 Task: Create in the project AgileGenie and in the Backlog issue 'Develop a new tool for automated testing of web application performance under high traffic and load conditions' a child issue 'Integration with social media management software', and assign it to team member softage.4@softage.net. Create in the project AgileGenie and in the Backlog issue 'Upgrade the user interface of a web application to improve usability and user experience' a child issue 'Big data model interpretability and transparency optimization', and assign it to team member softage.1@softage.net
Action: Mouse moved to (218, 68)
Screenshot: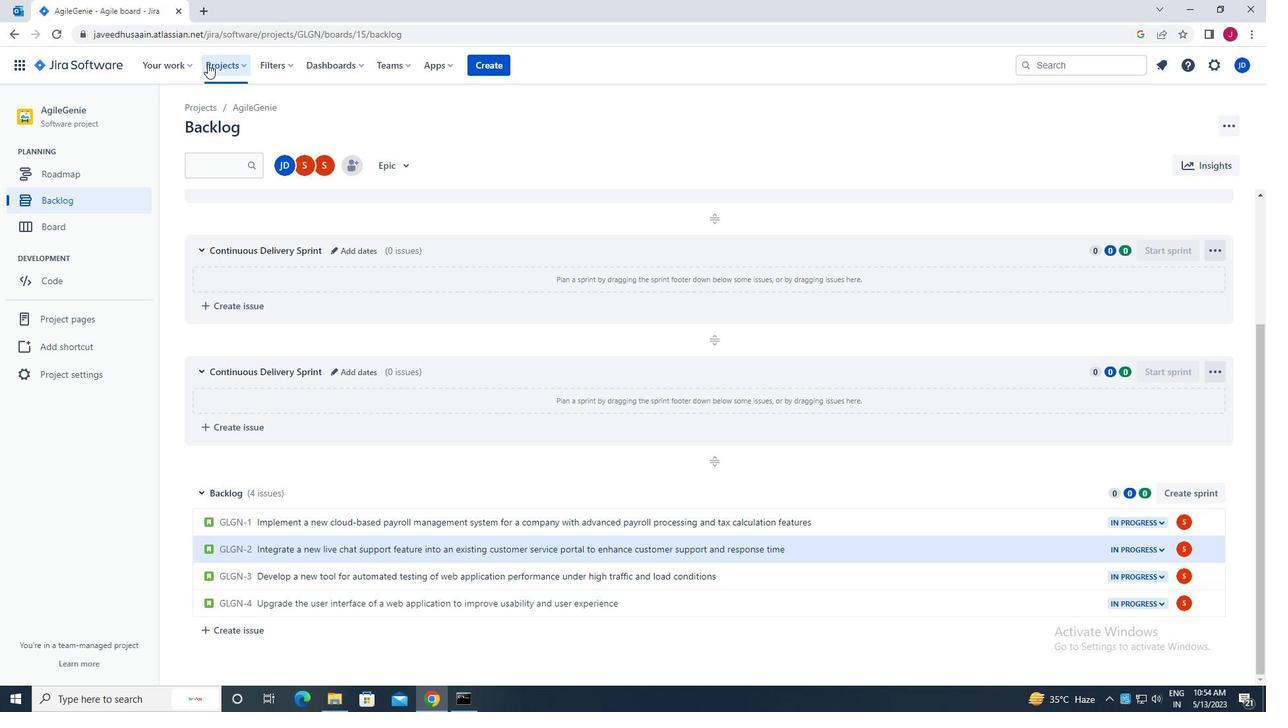 
Action: Mouse pressed left at (218, 68)
Screenshot: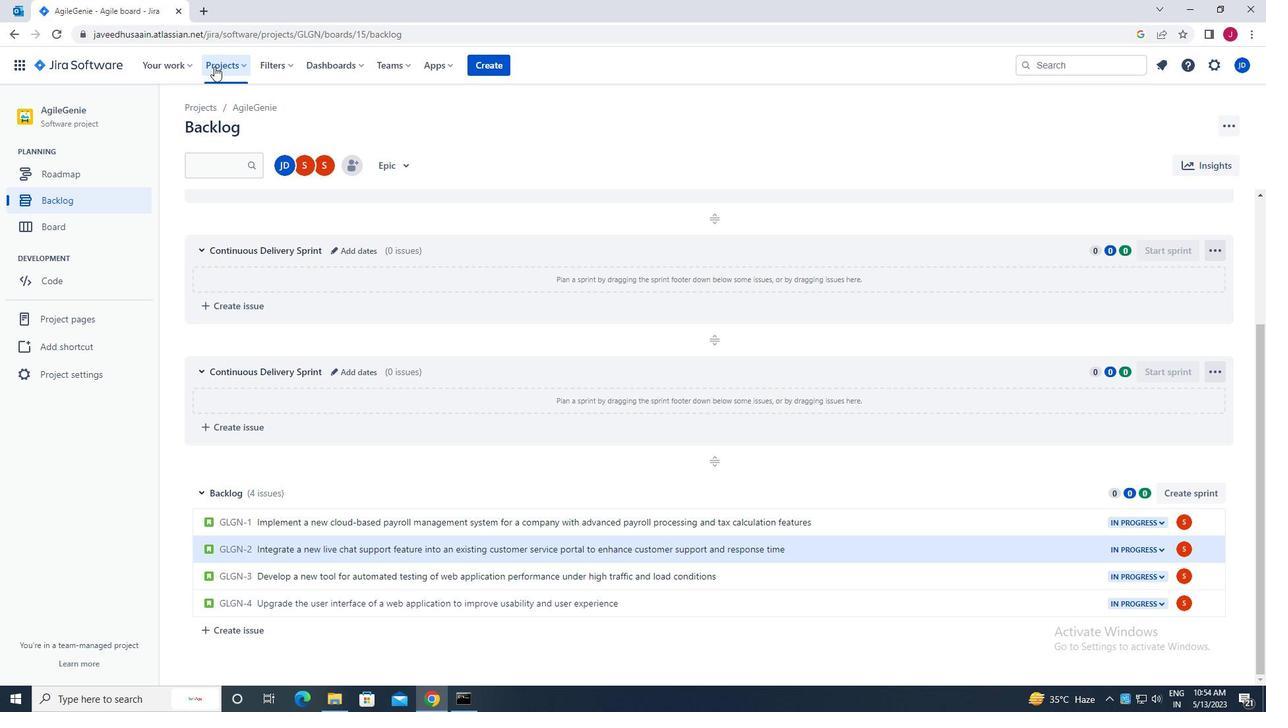 
Action: Mouse moved to (268, 122)
Screenshot: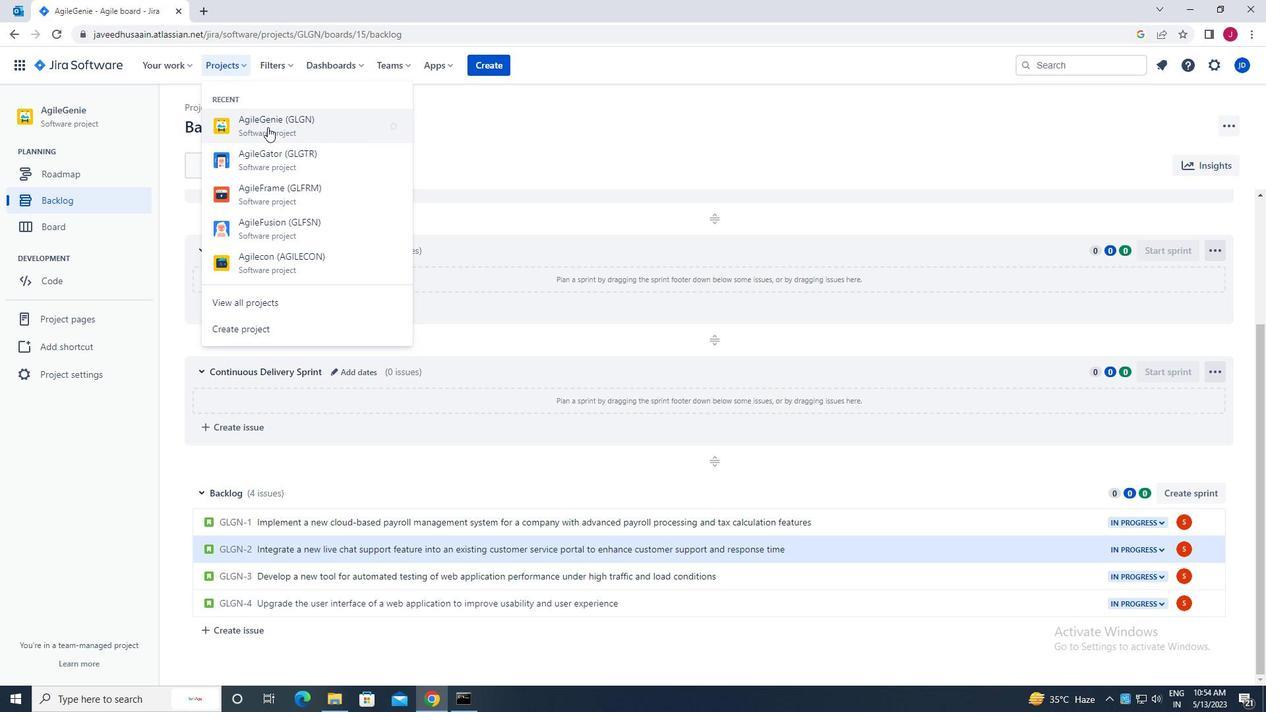 
Action: Mouse pressed left at (268, 122)
Screenshot: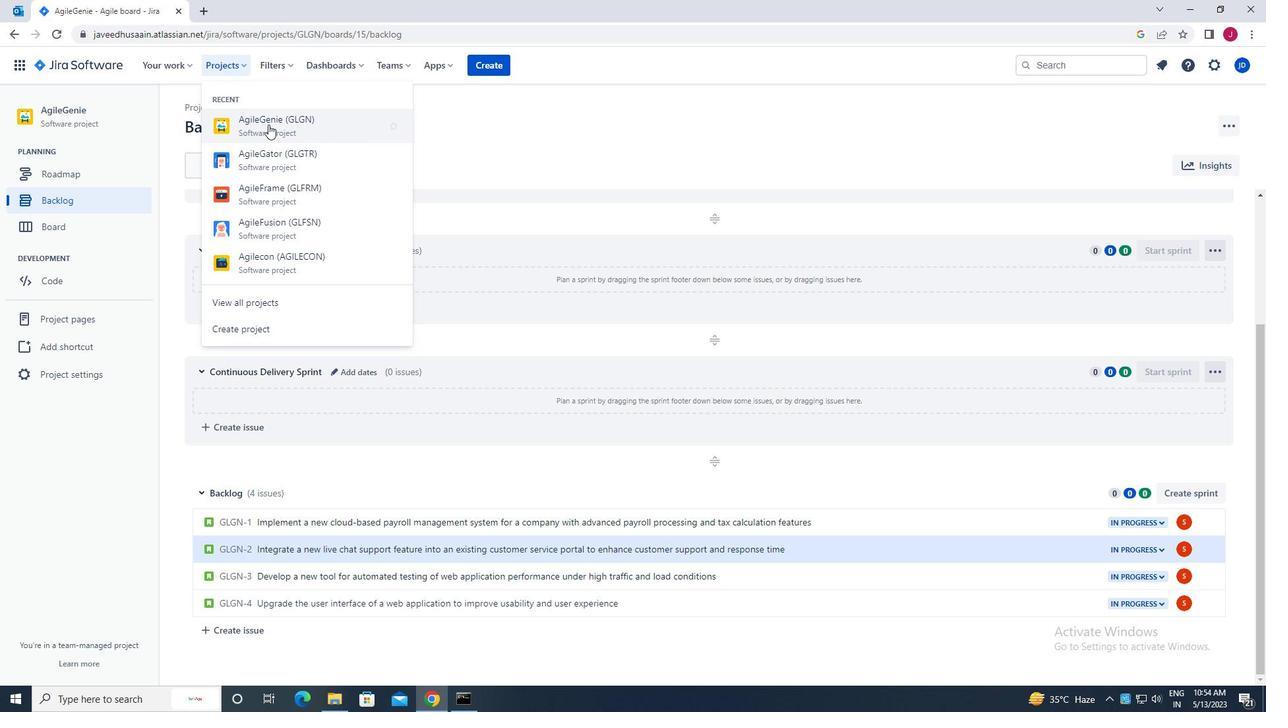 
Action: Mouse moved to (108, 205)
Screenshot: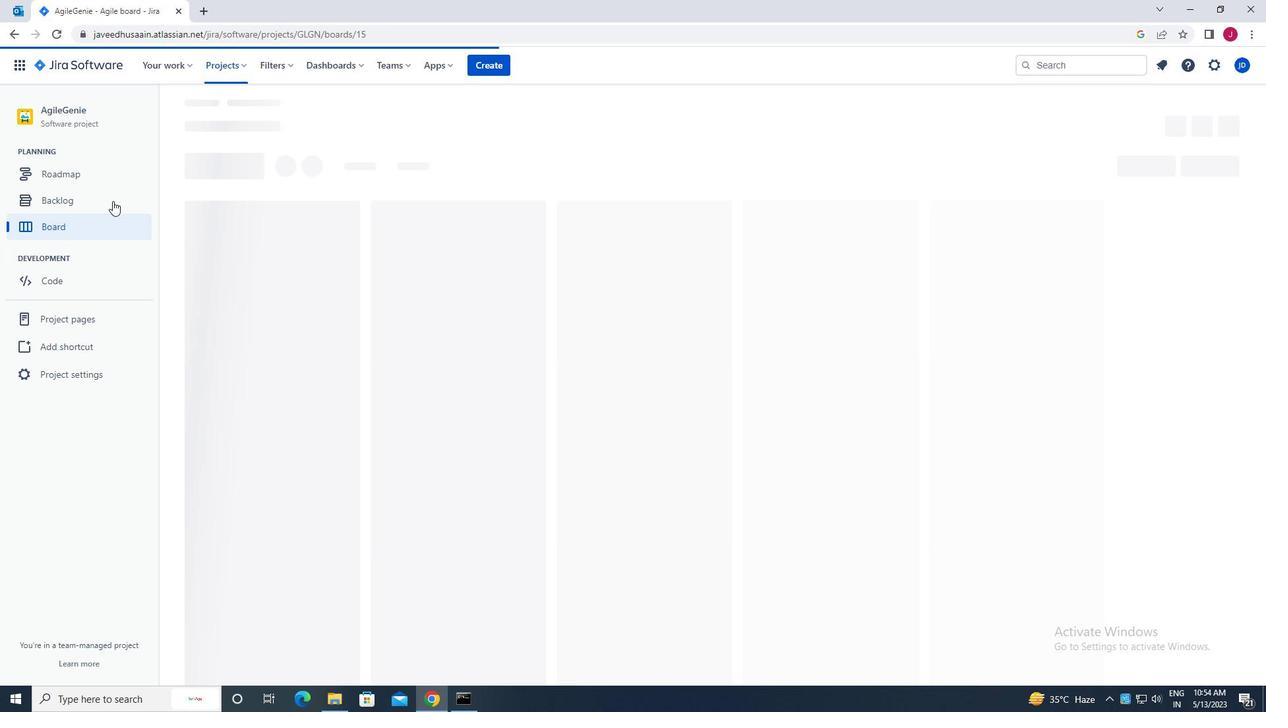 
Action: Mouse pressed left at (108, 205)
Screenshot: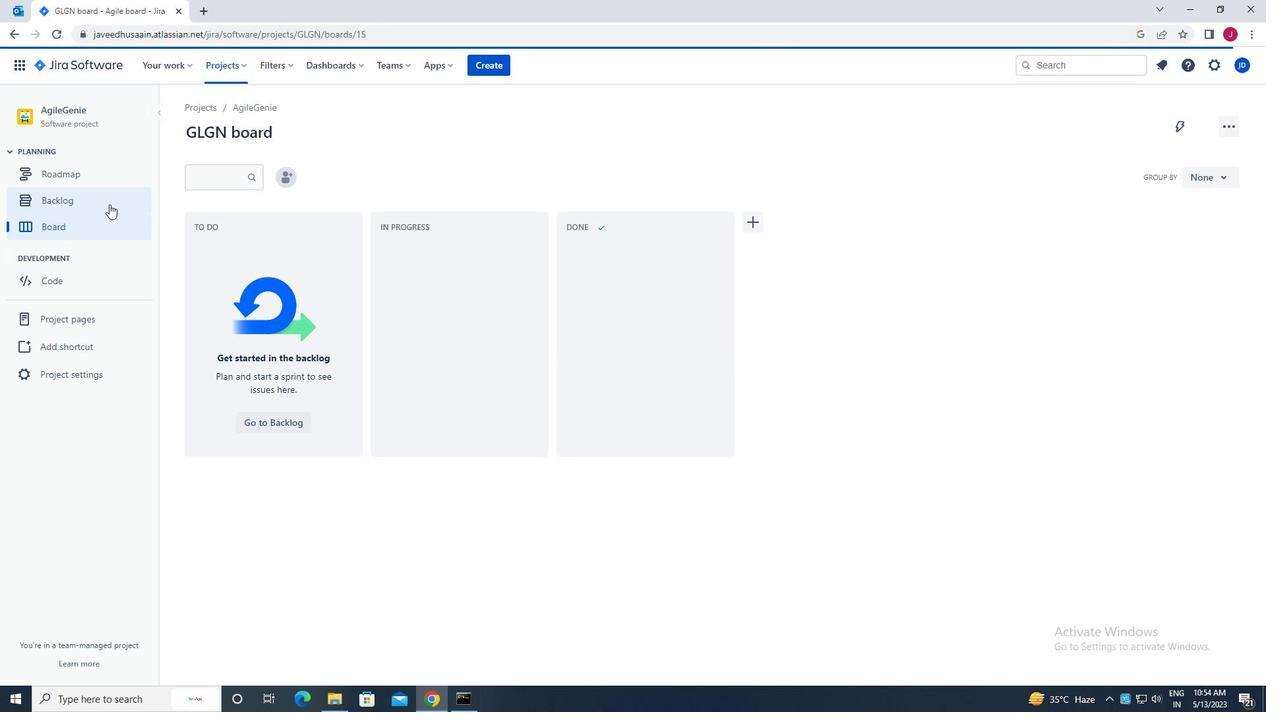 
Action: Mouse moved to (703, 483)
Screenshot: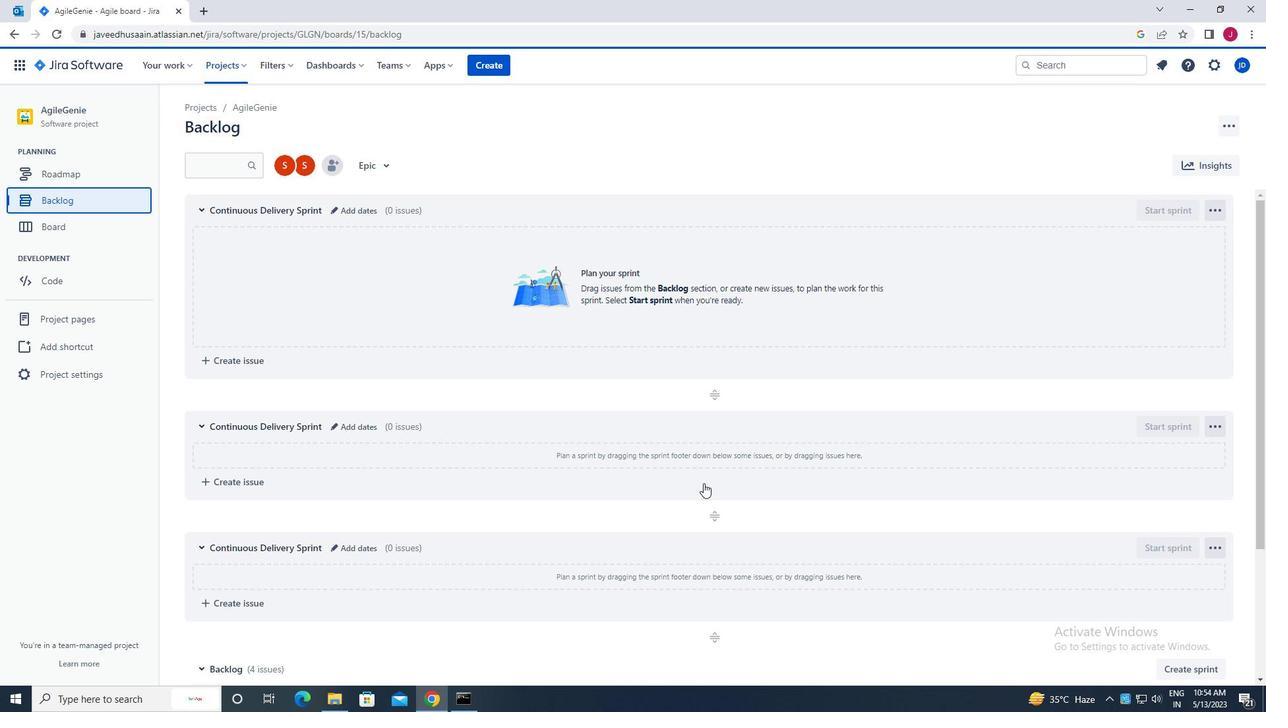 
Action: Mouse scrolled (703, 482) with delta (0, 0)
Screenshot: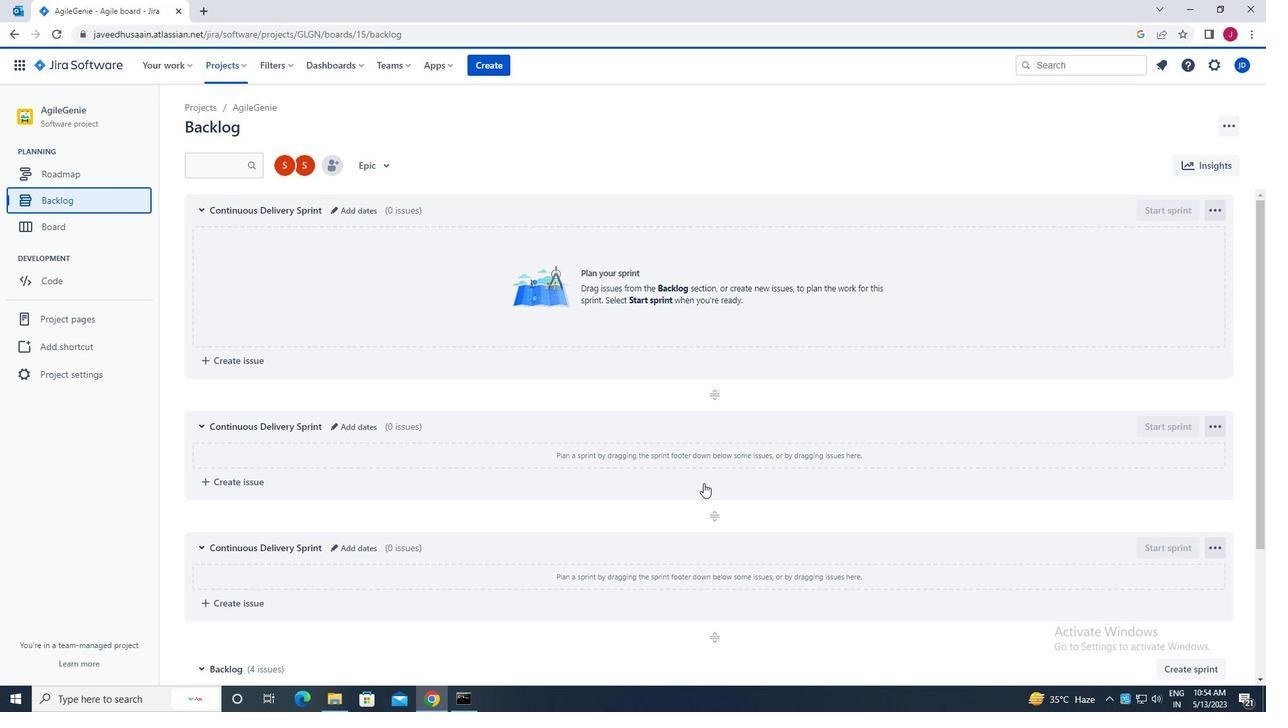
Action: Mouse scrolled (703, 482) with delta (0, 0)
Screenshot: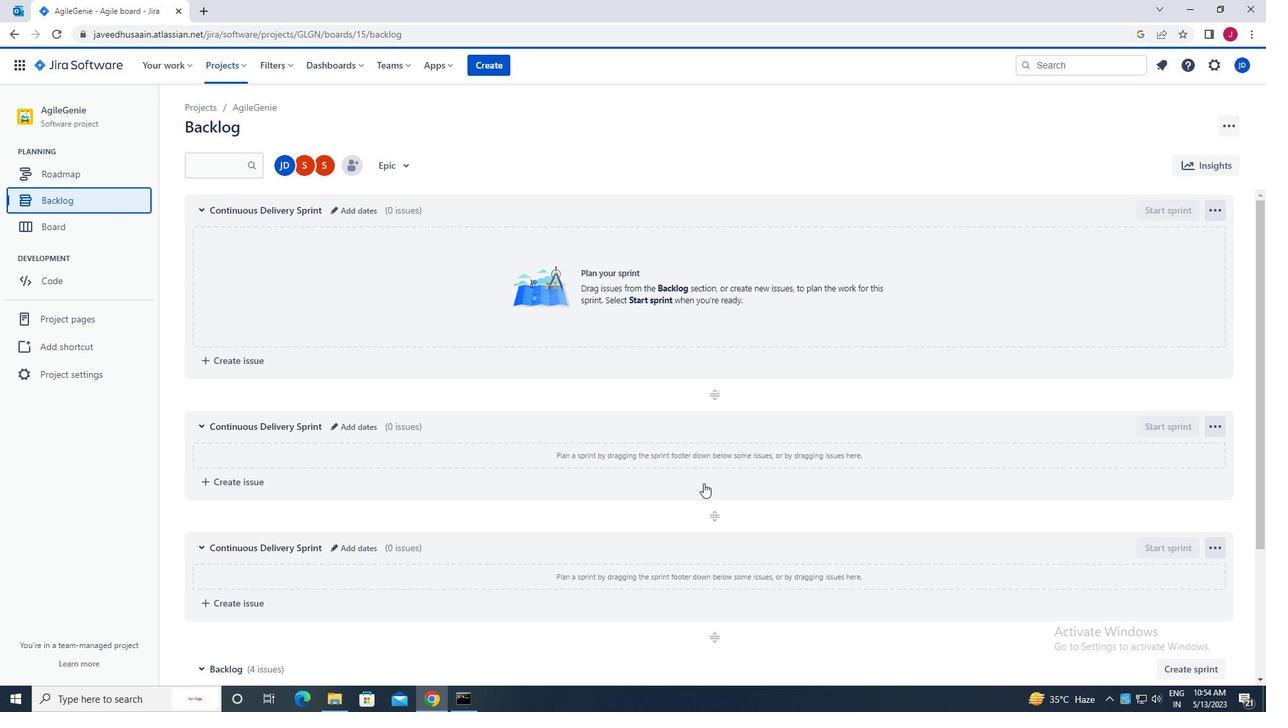 
Action: Mouse scrolled (703, 482) with delta (0, 0)
Screenshot: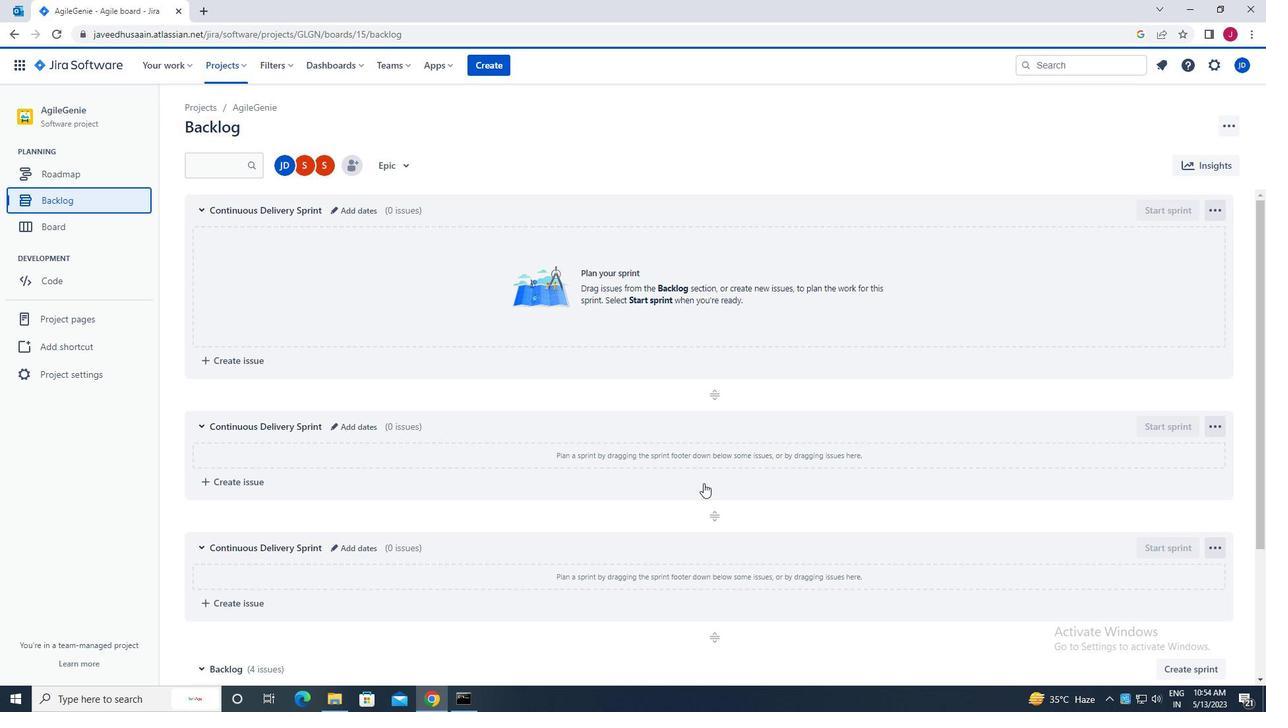 
Action: Mouse scrolled (703, 482) with delta (0, 0)
Screenshot: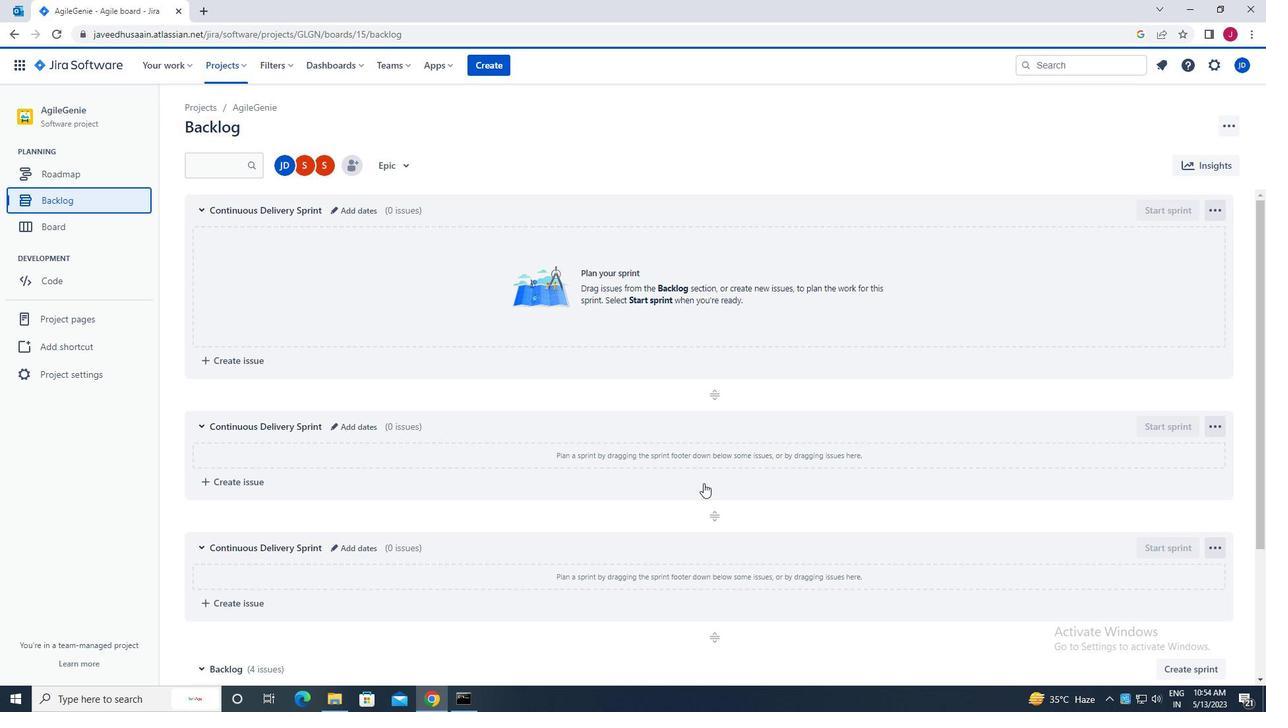 
Action: Mouse scrolled (703, 482) with delta (0, 0)
Screenshot: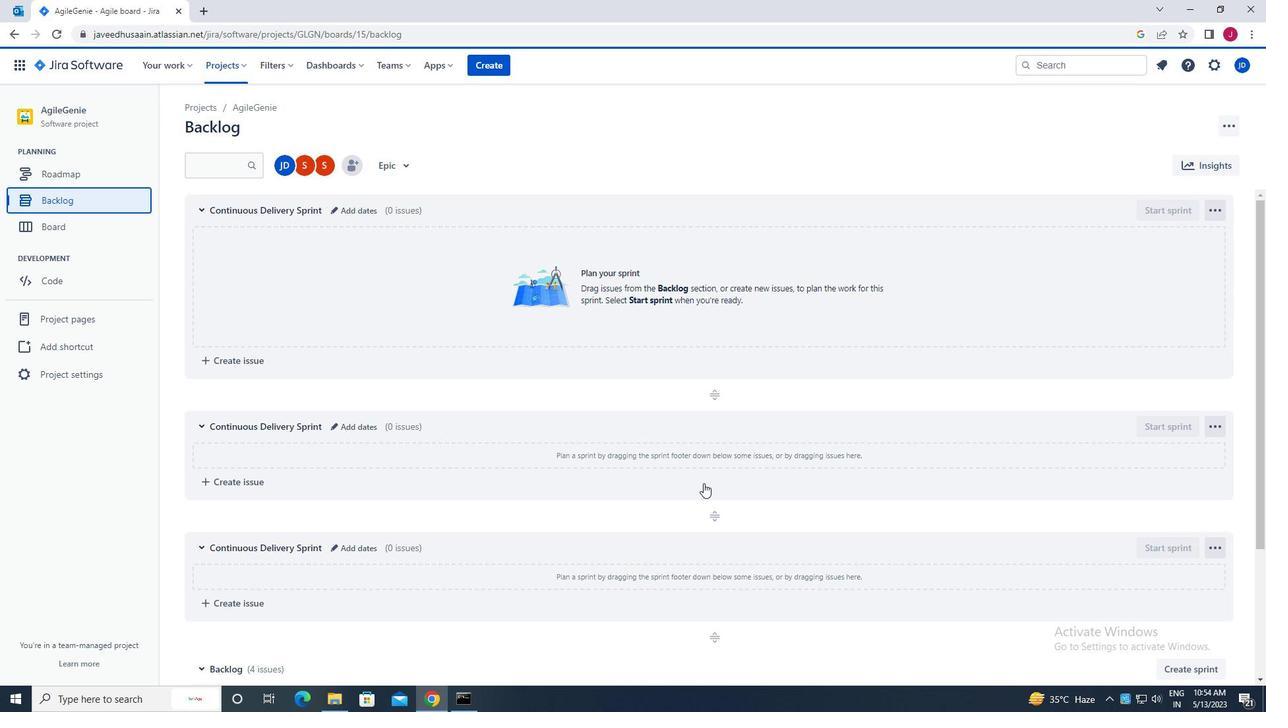 
Action: Mouse moved to (704, 483)
Screenshot: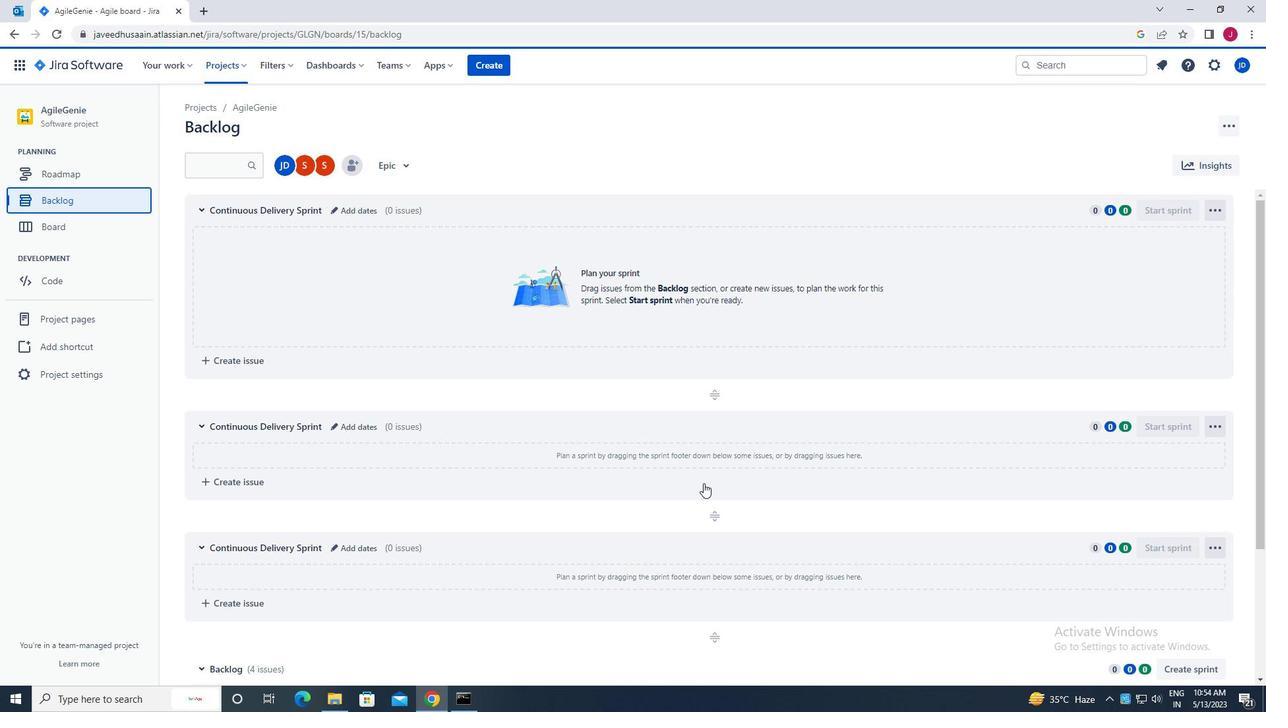 
Action: Mouse scrolled (704, 482) with delta (0, 0)
Screenshot: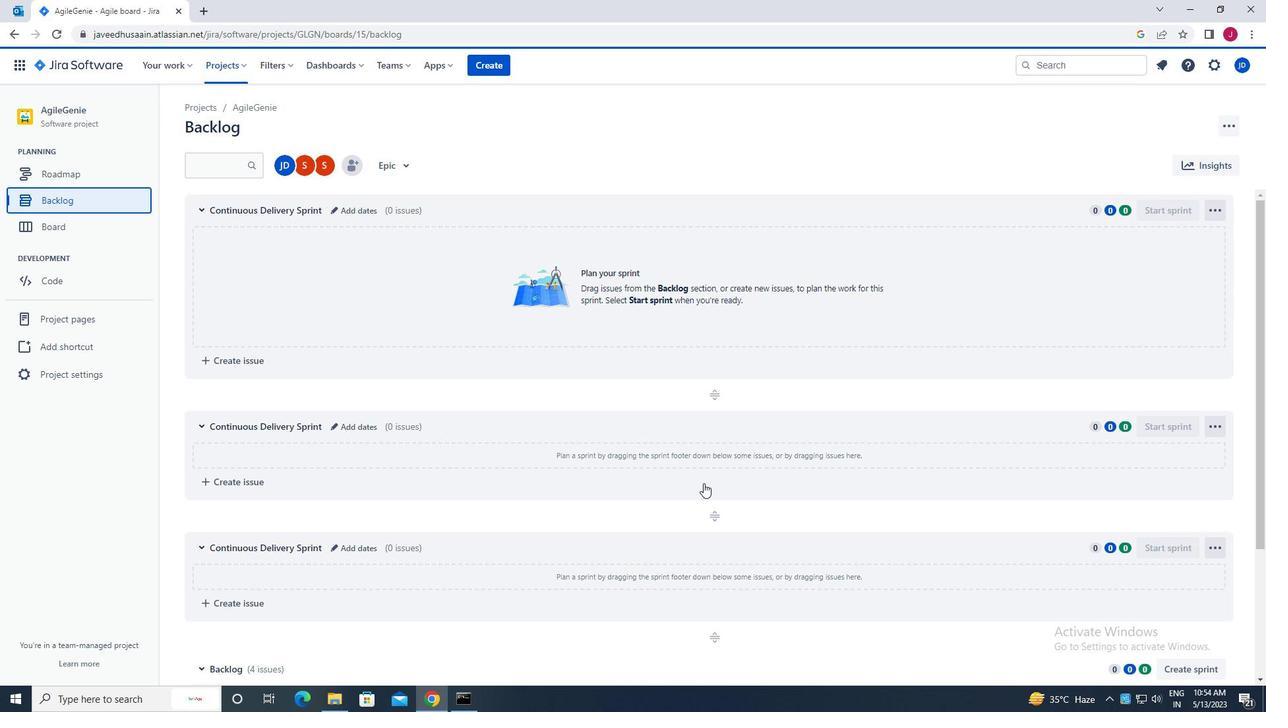 
Action: Mouse moved to (711, 482)
Screenshot: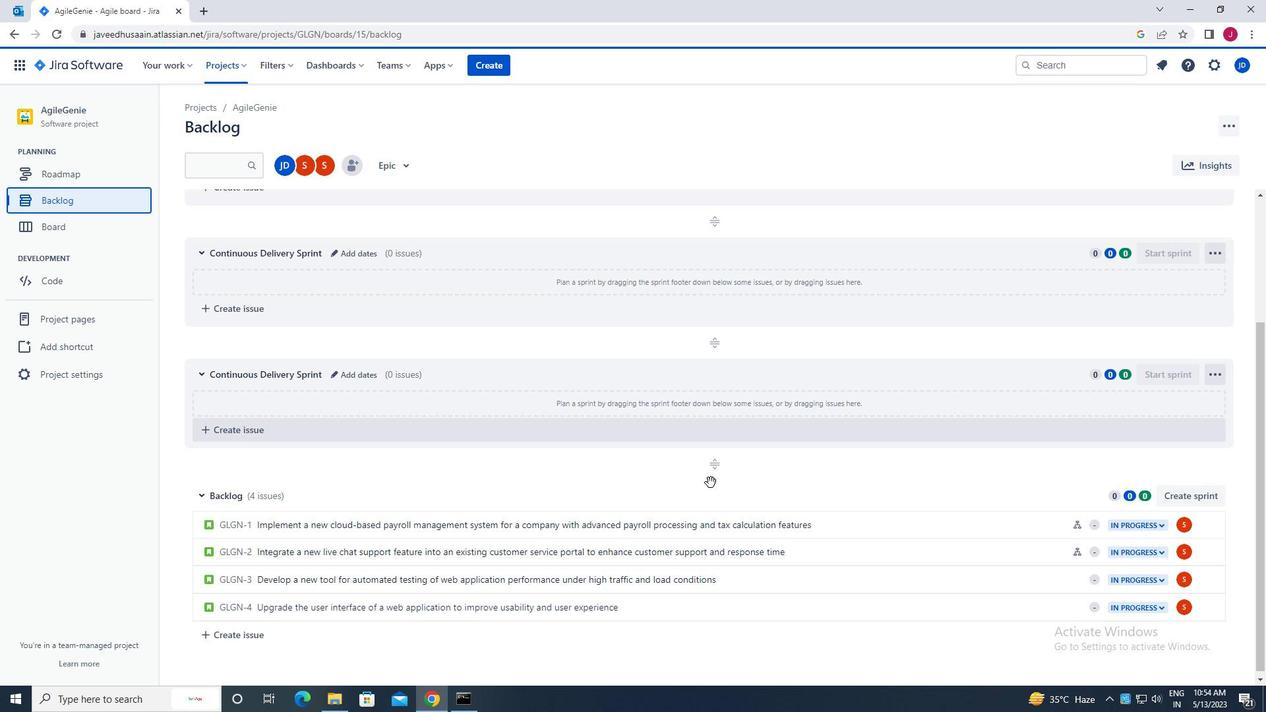 
Action: Mouse scrolled (711, 482) with delta (0, 0)
Screenshot: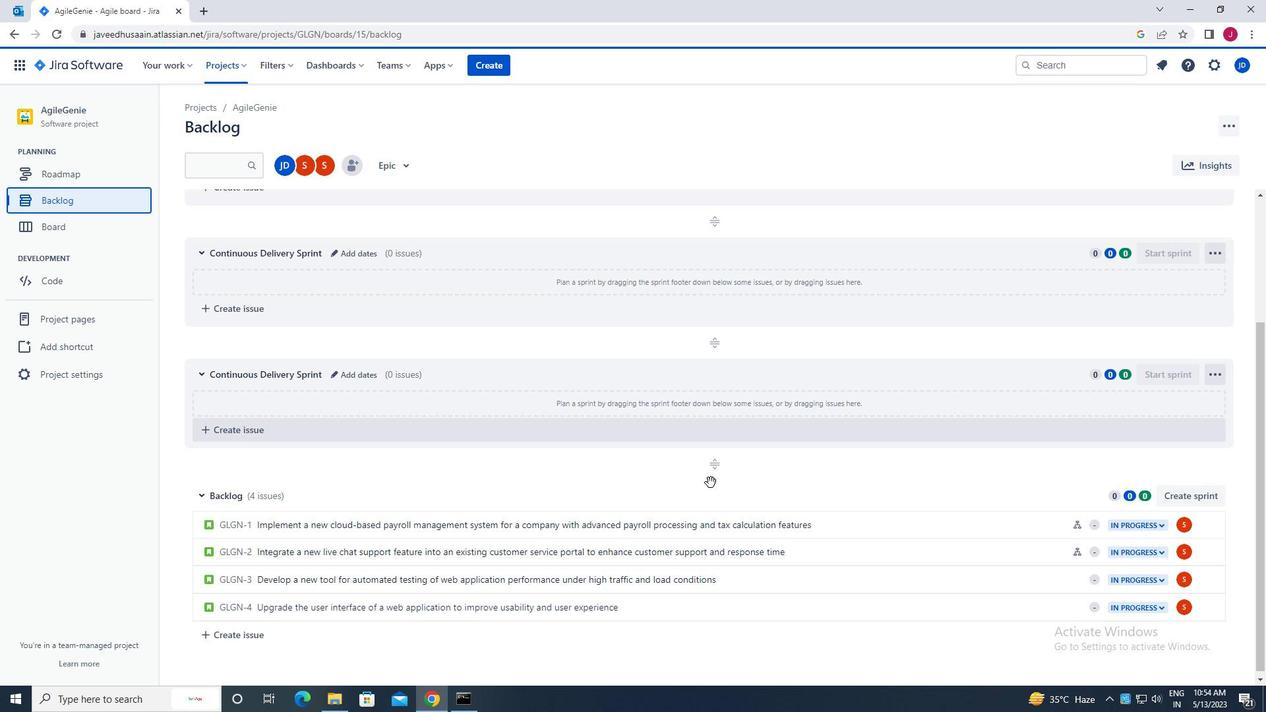 
Action: Mouse moved to (710, 482)
Screenshot: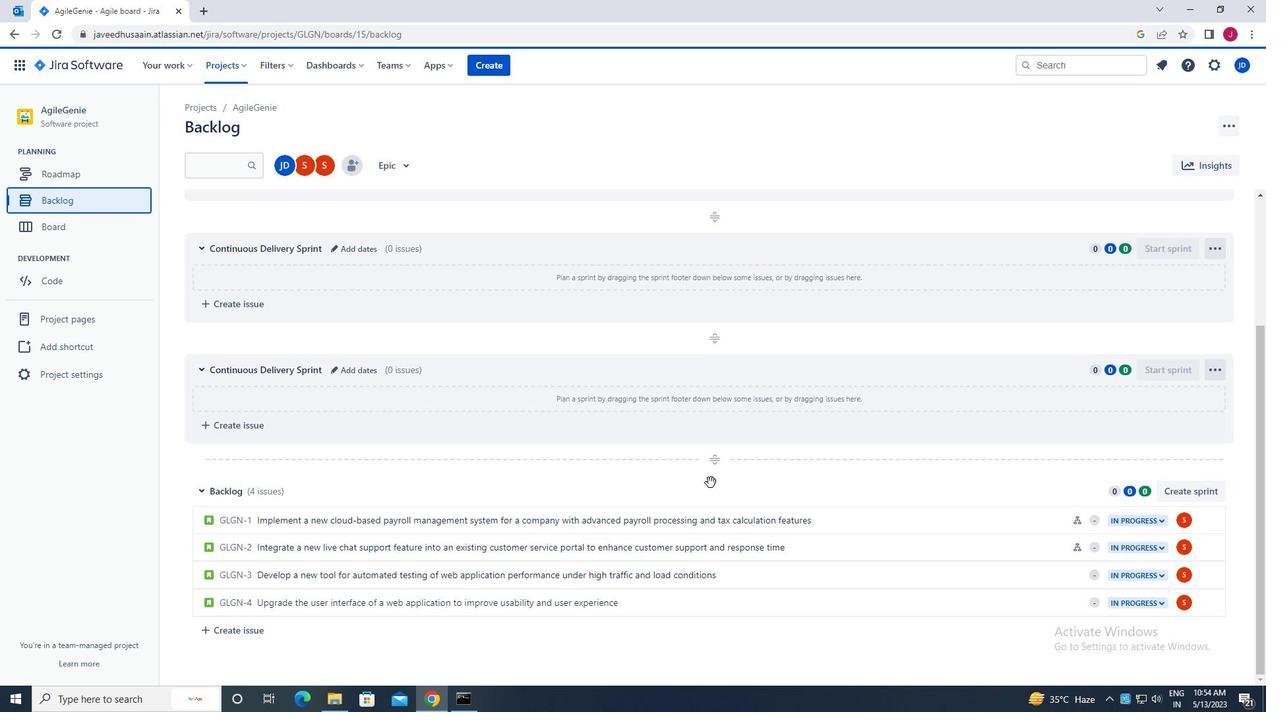 
Action: Mouse scrolled (710, 482) with delta (0, 0)
Screenshot: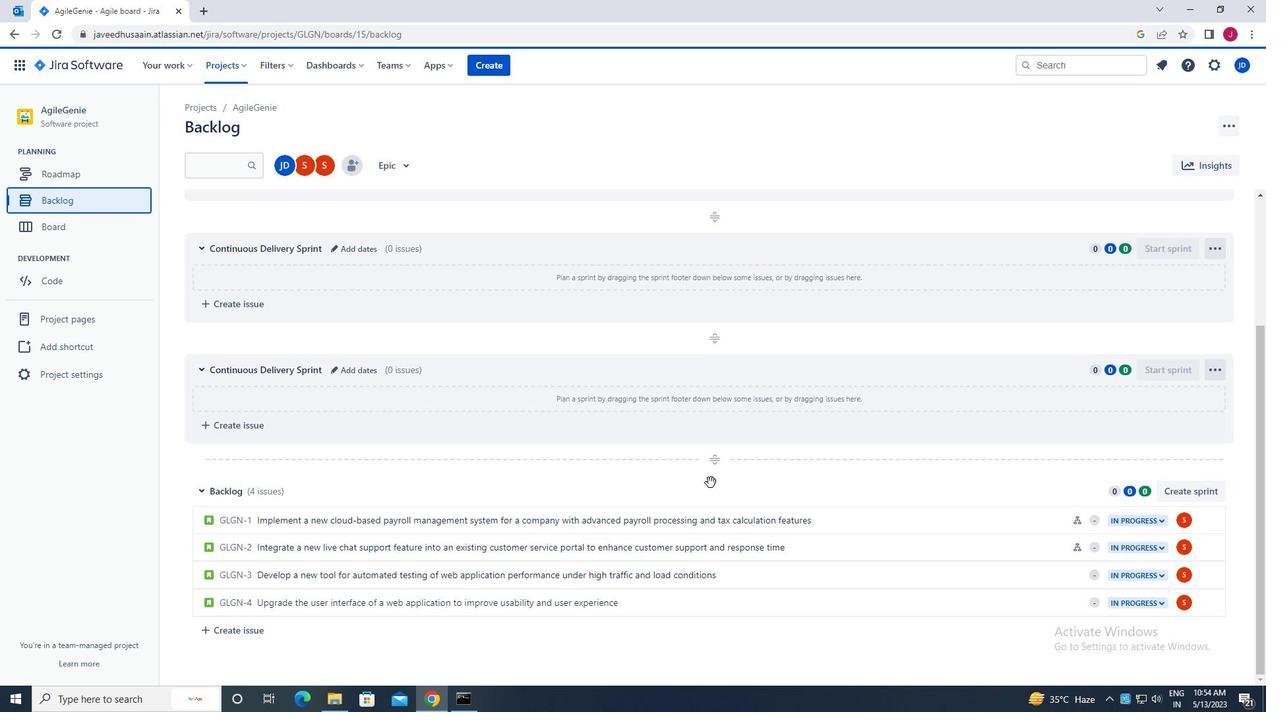 
Action: Mouse scrolled (710, 482) with delta (0, 0)
Screenshot: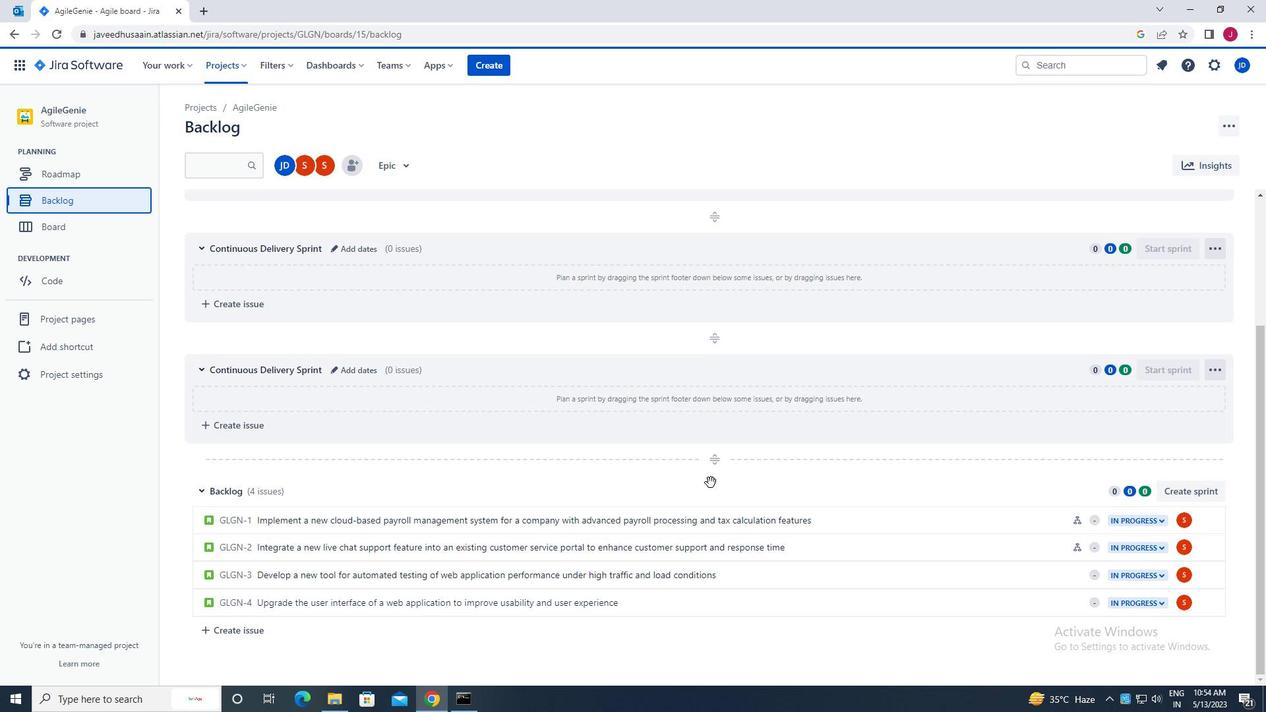 
Action: Mouse scrolled (710, 482) with delta (0, 0)
Screenshot: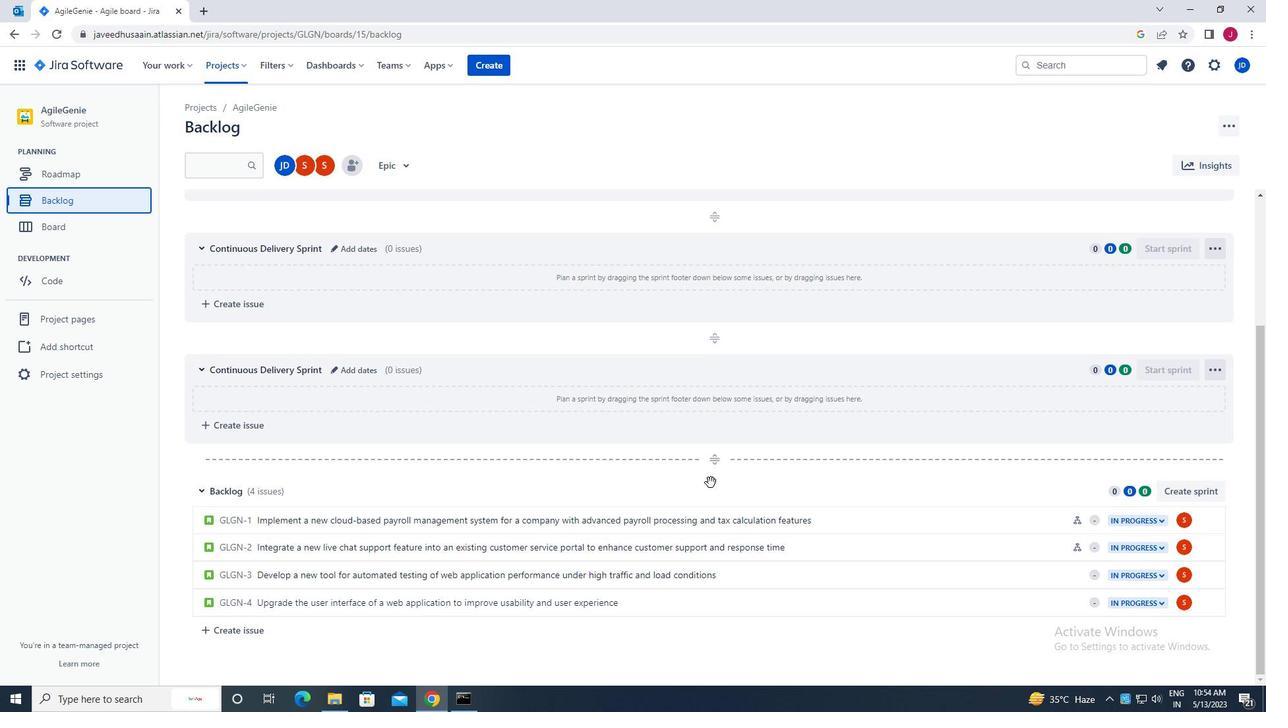 
Action: Mouse moved to (1041, 579)
Screenshot: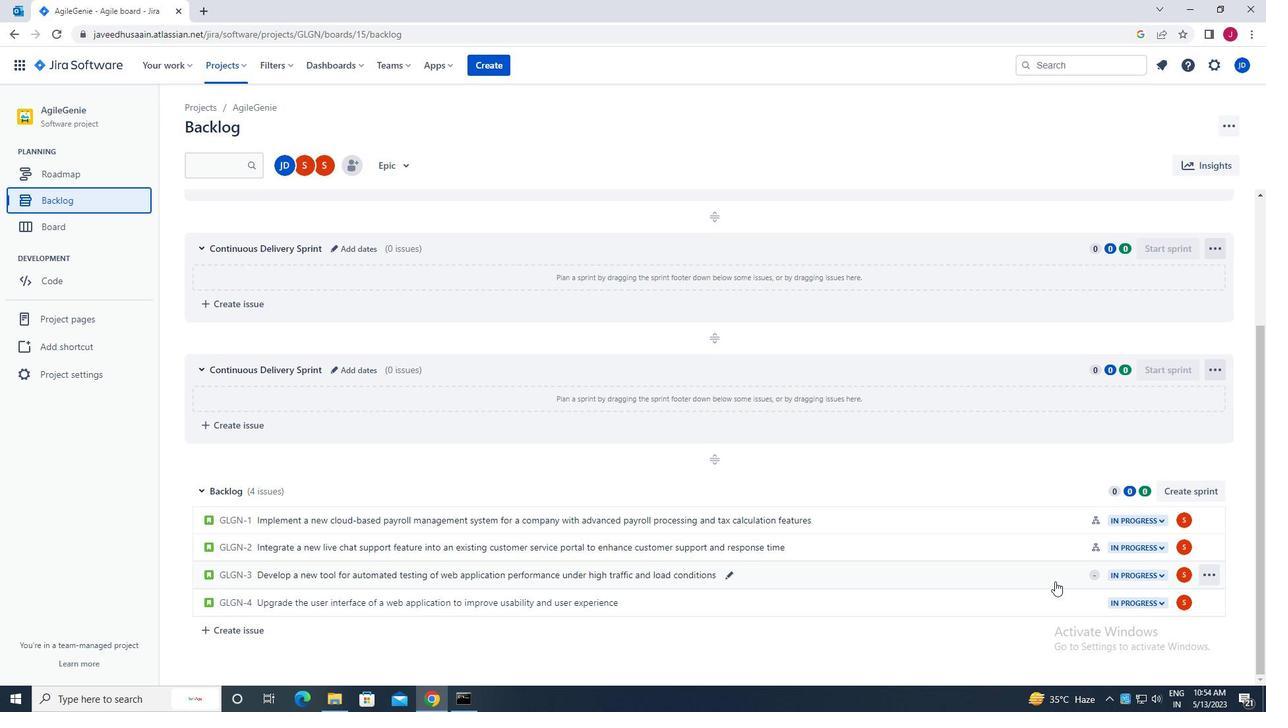 
Action: Mouse pressed left at (1041, 579)
Screenshot: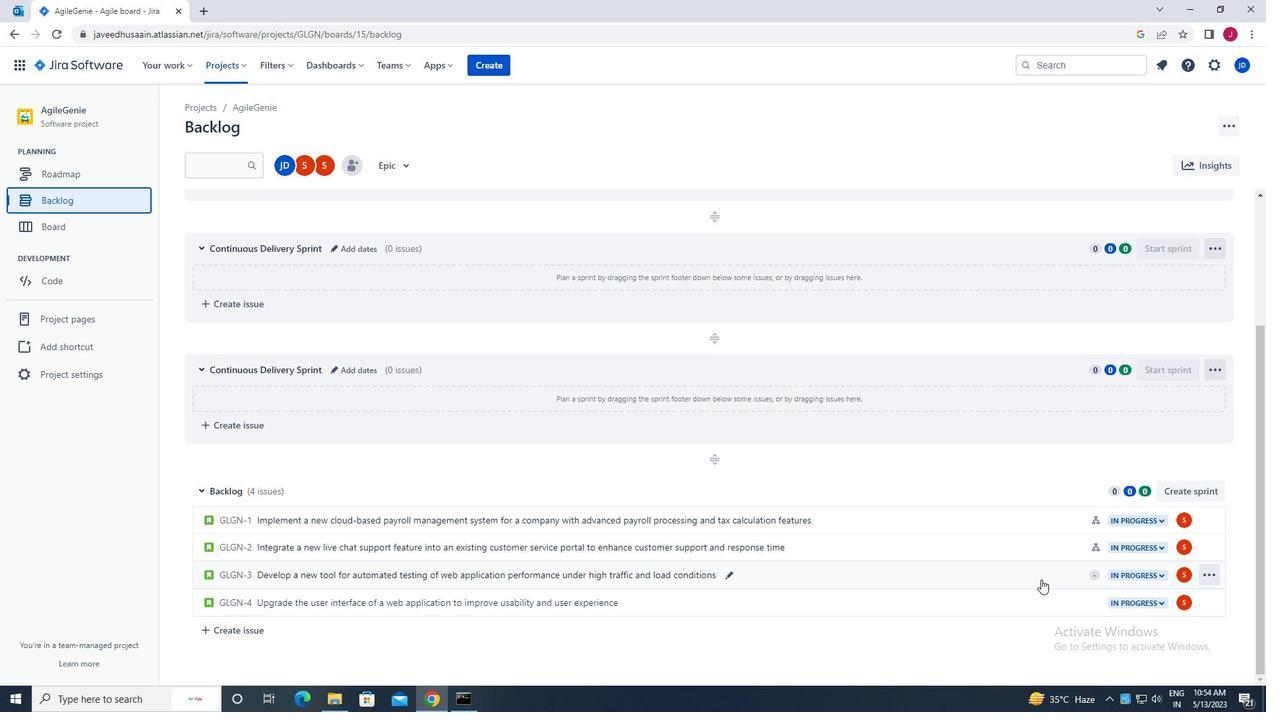 
Action: Mouse moved to (1029, 325)
Screenshot: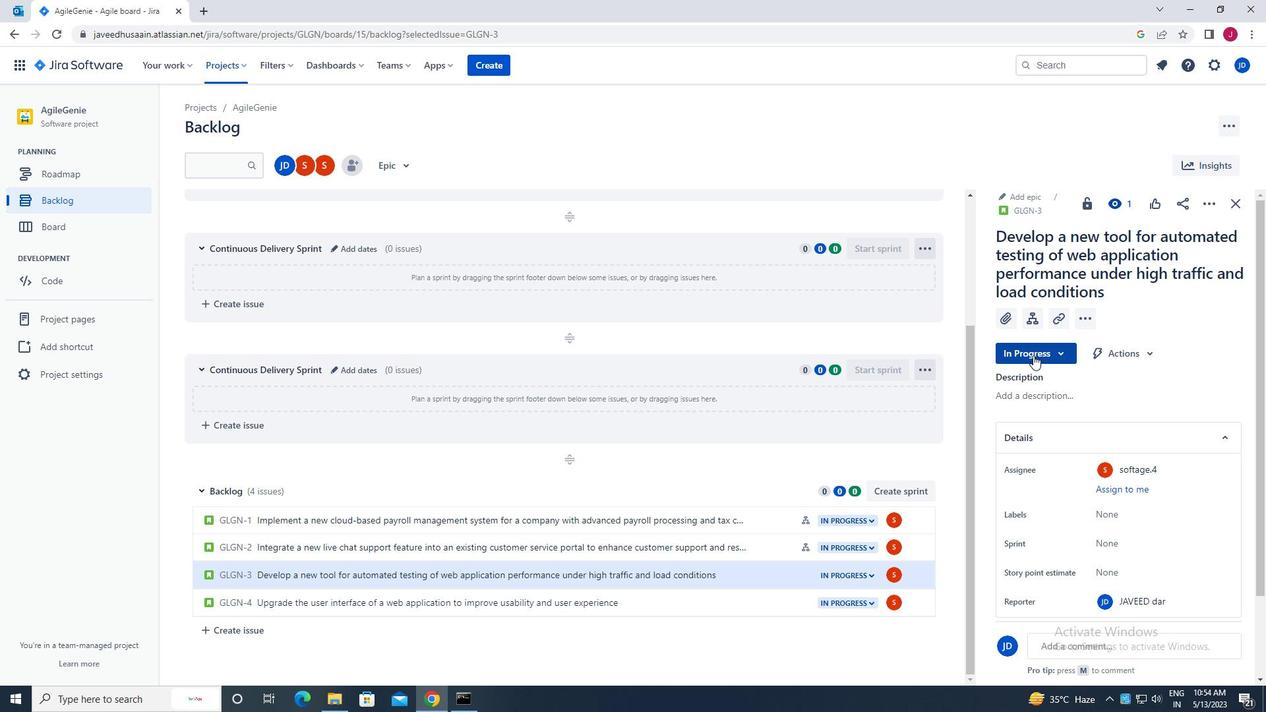 
Action: Mouse pressed left at (1029, 325)
Screenshot: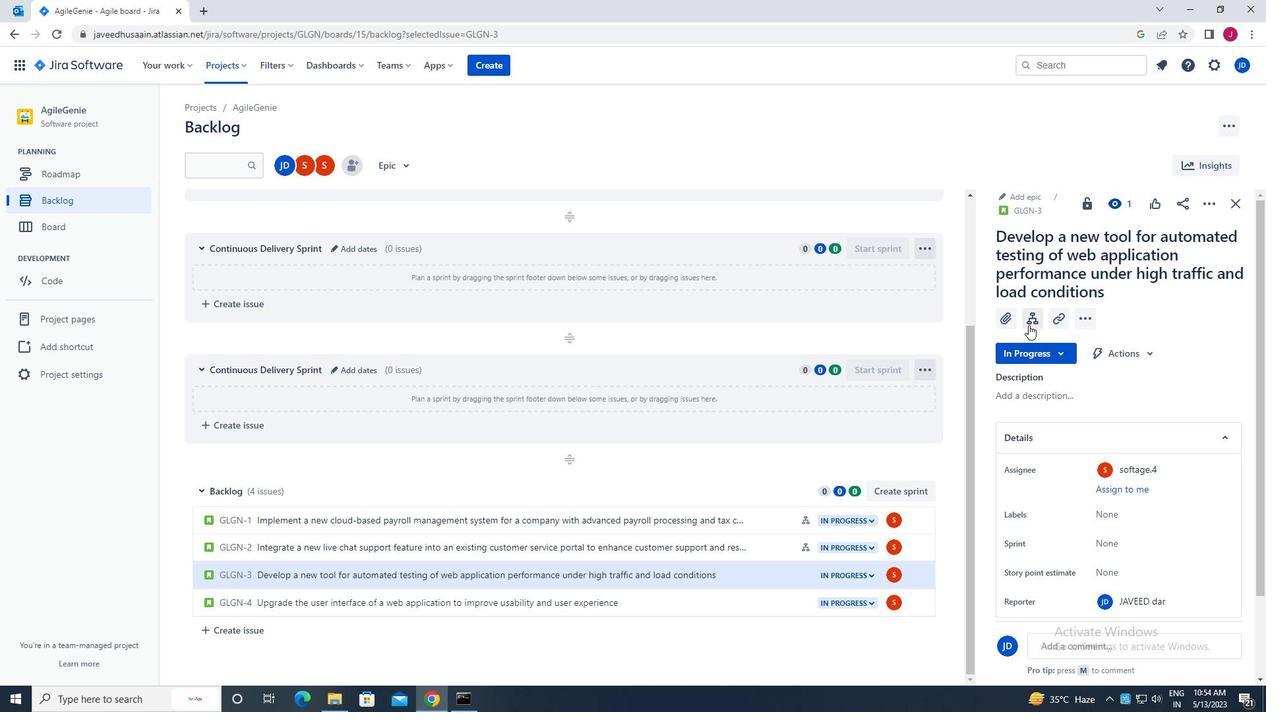 
Action: Mouse moved to (1042, 426)
Screenshot: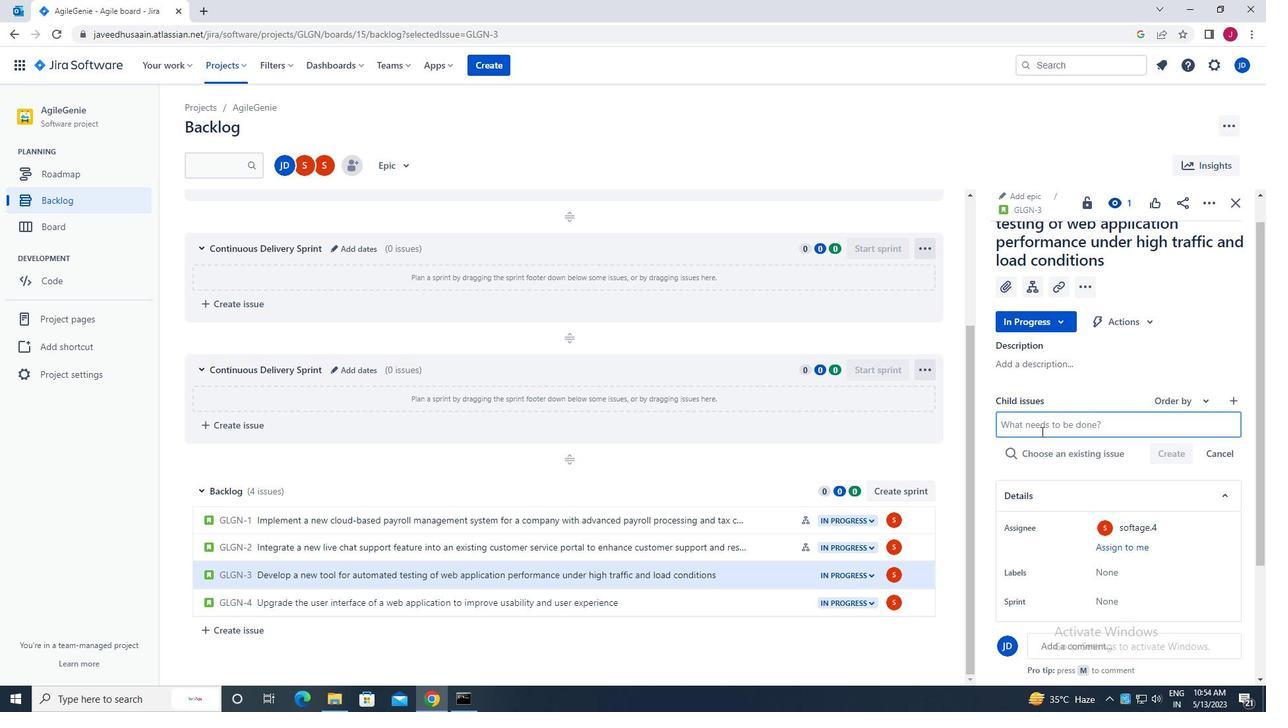 
Action: Mouse pressed left at (1042, 426)
Screenshot: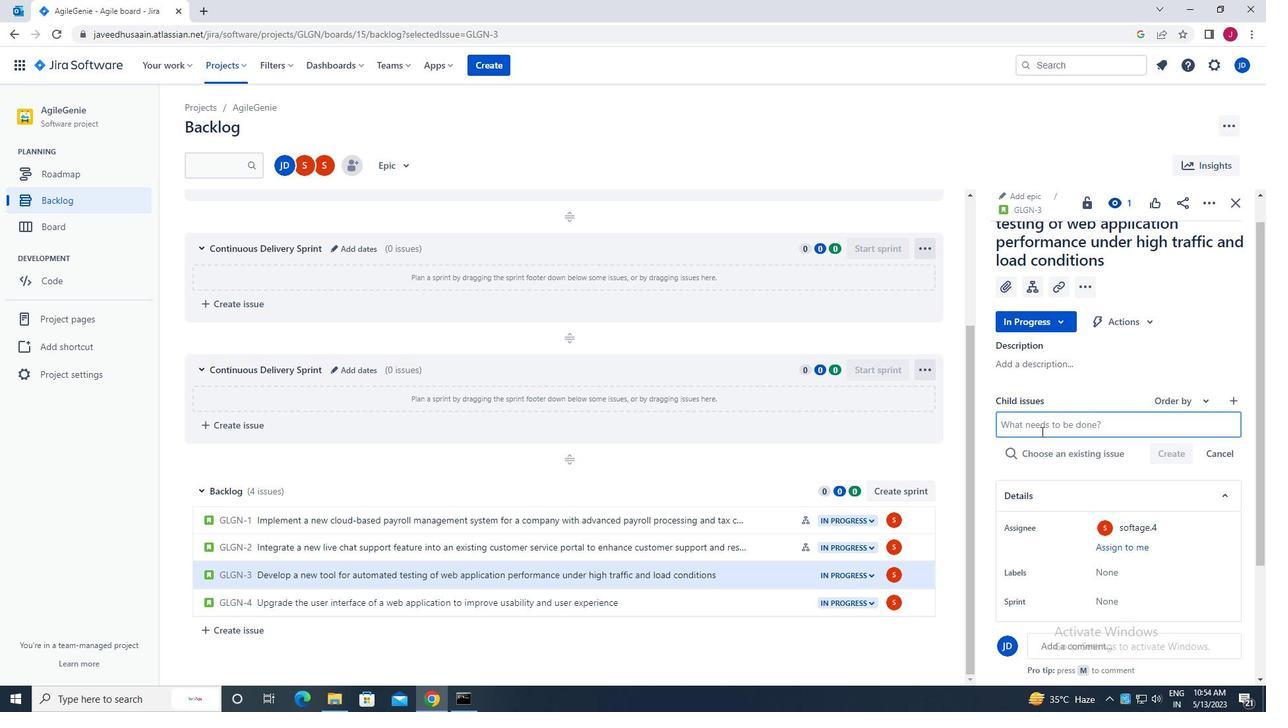 
Action: Mouse moved to (1042, 426)
Screenshot: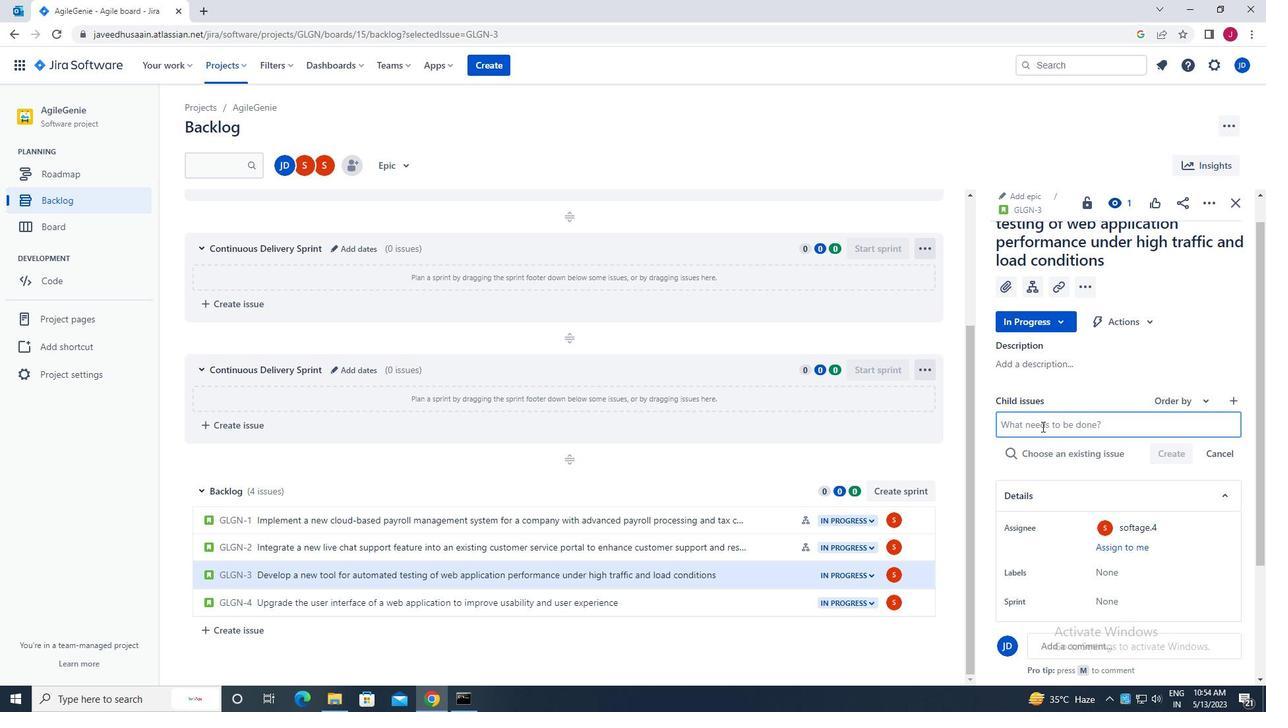 
Action: Key pressed i<Key.caps_lock>ntegration<Key.space>with<Key.space>social<Key.space>mde<Key.backspace><Key.backspace>edia<Key.space>management<Key.space>software<Key.enter>
Screenshot: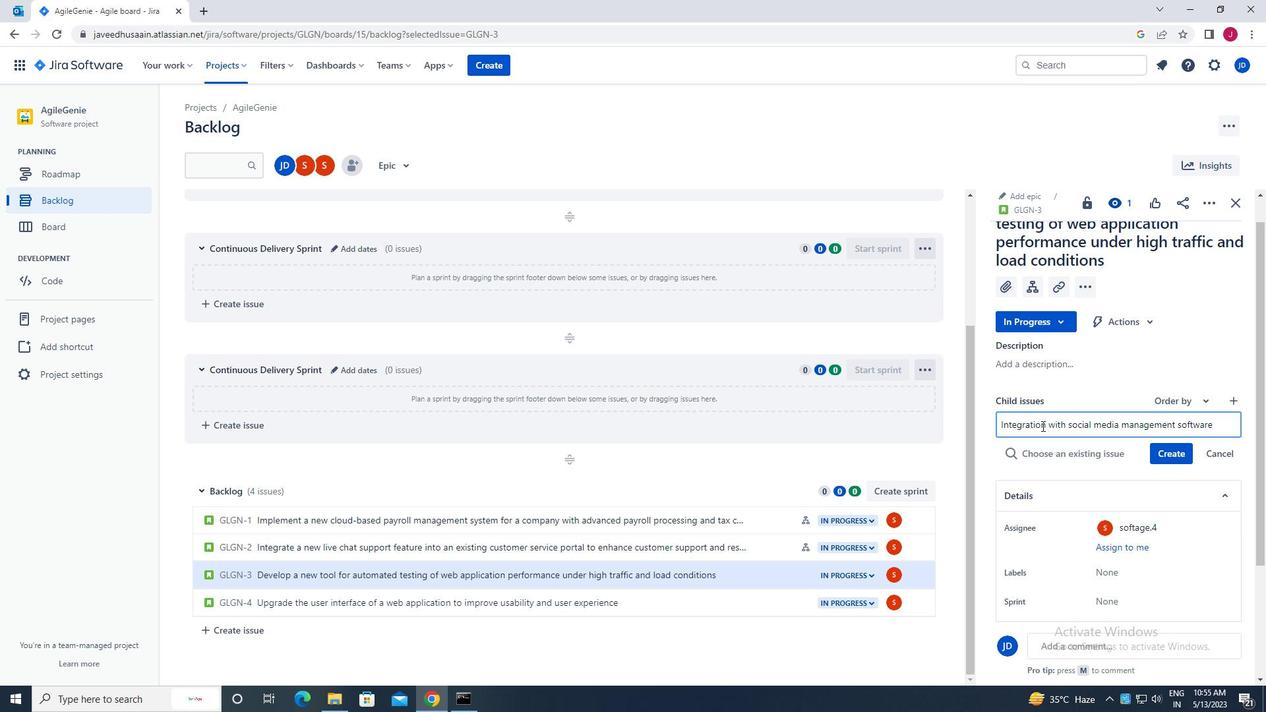 
Action: Mouse moved to (1179, 431)
Screenshot: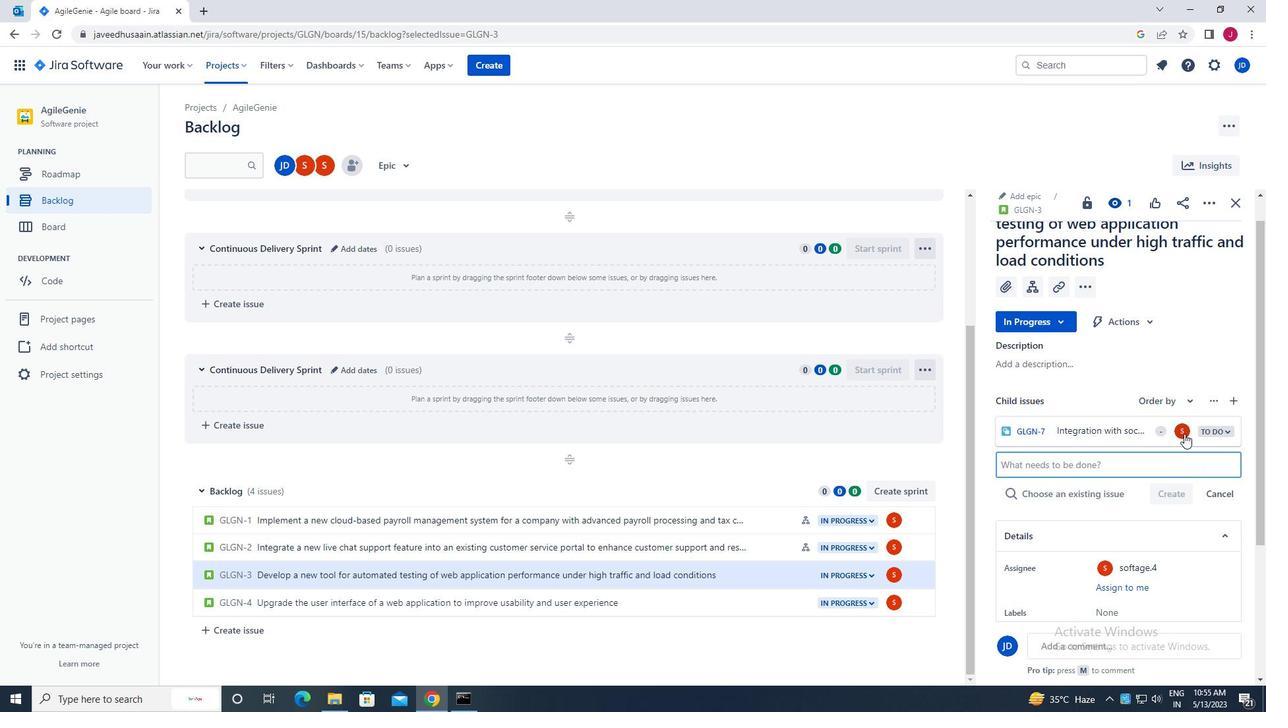 
Action: Mouse pressed left at (1179, 431)
Screenshot: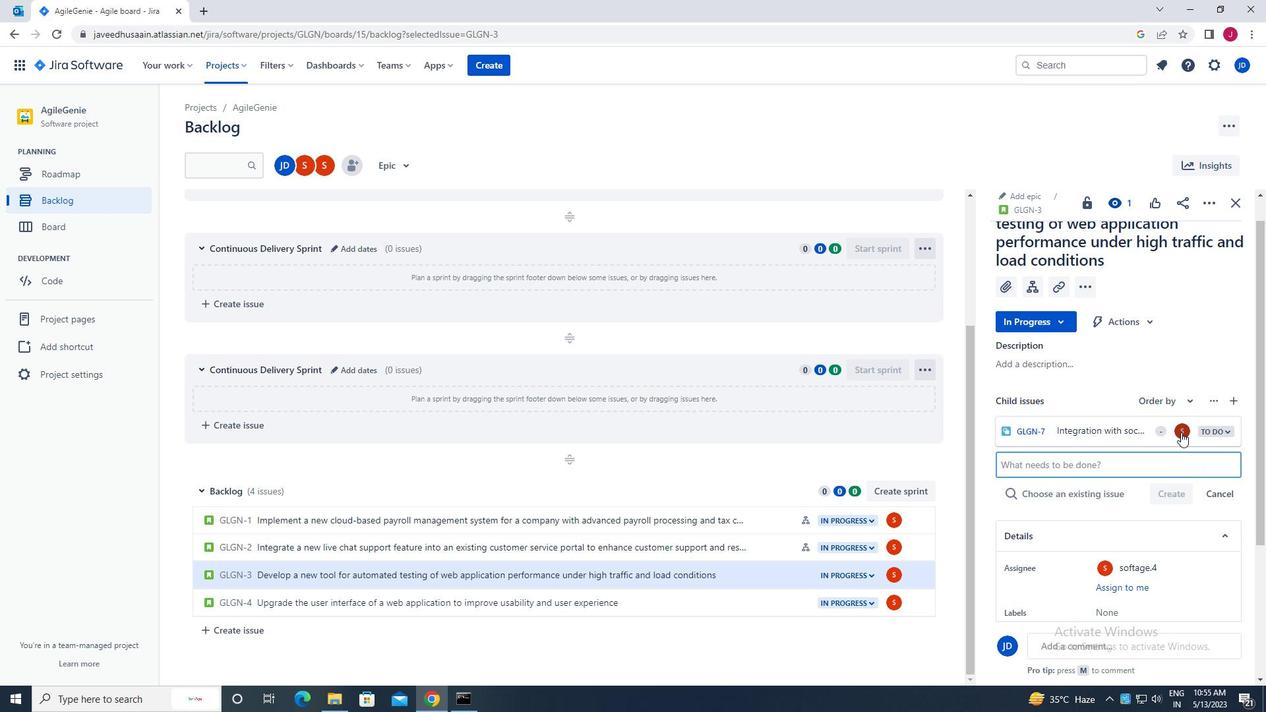 
Action: Mouse moved to (1097, 352)
Screenshot: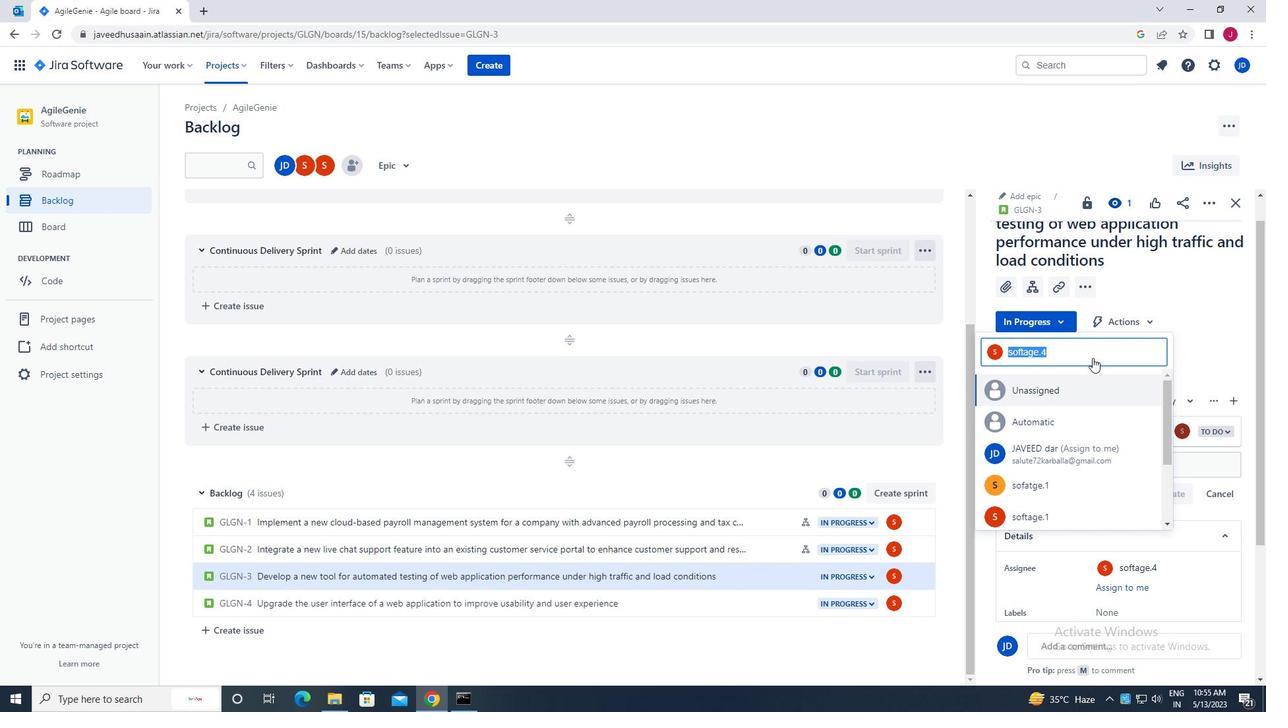 
Action: Key pressed soft
Screenshot: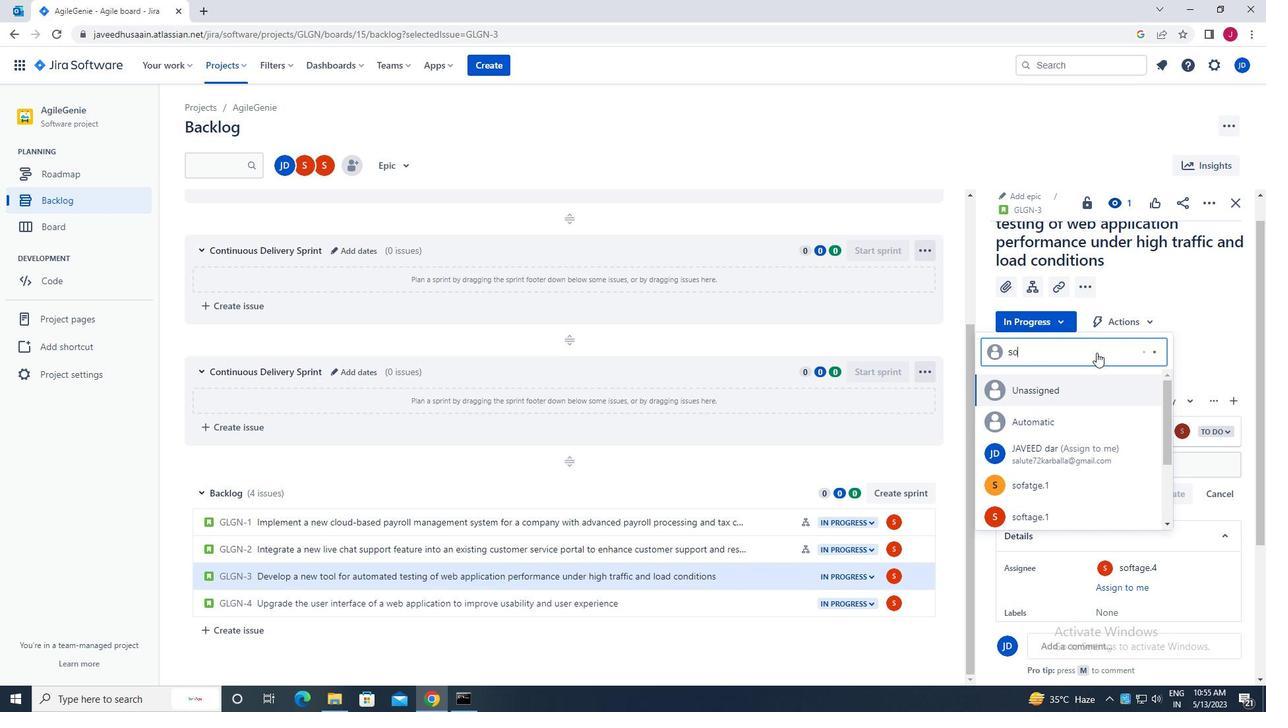 
Action: Mouse moved to (1101, 389)
Screenshot: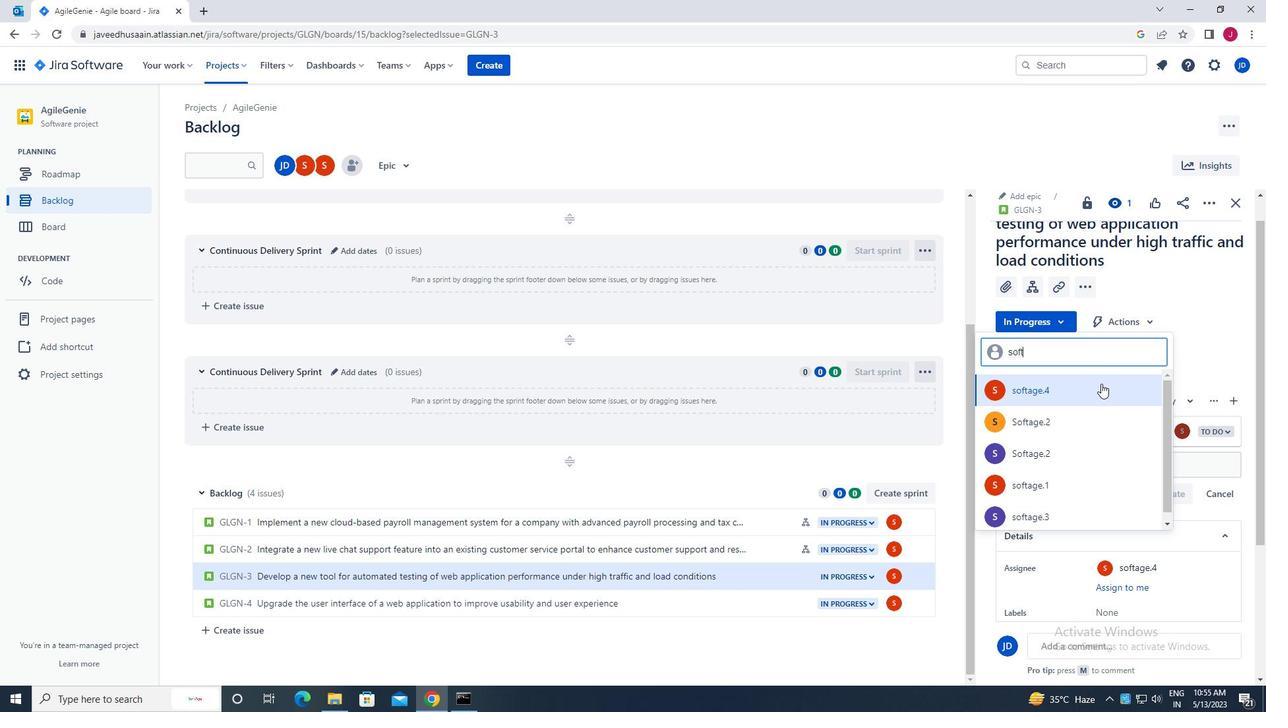 
Action: Mouse pressed left at (1101, 389)
Screenshot: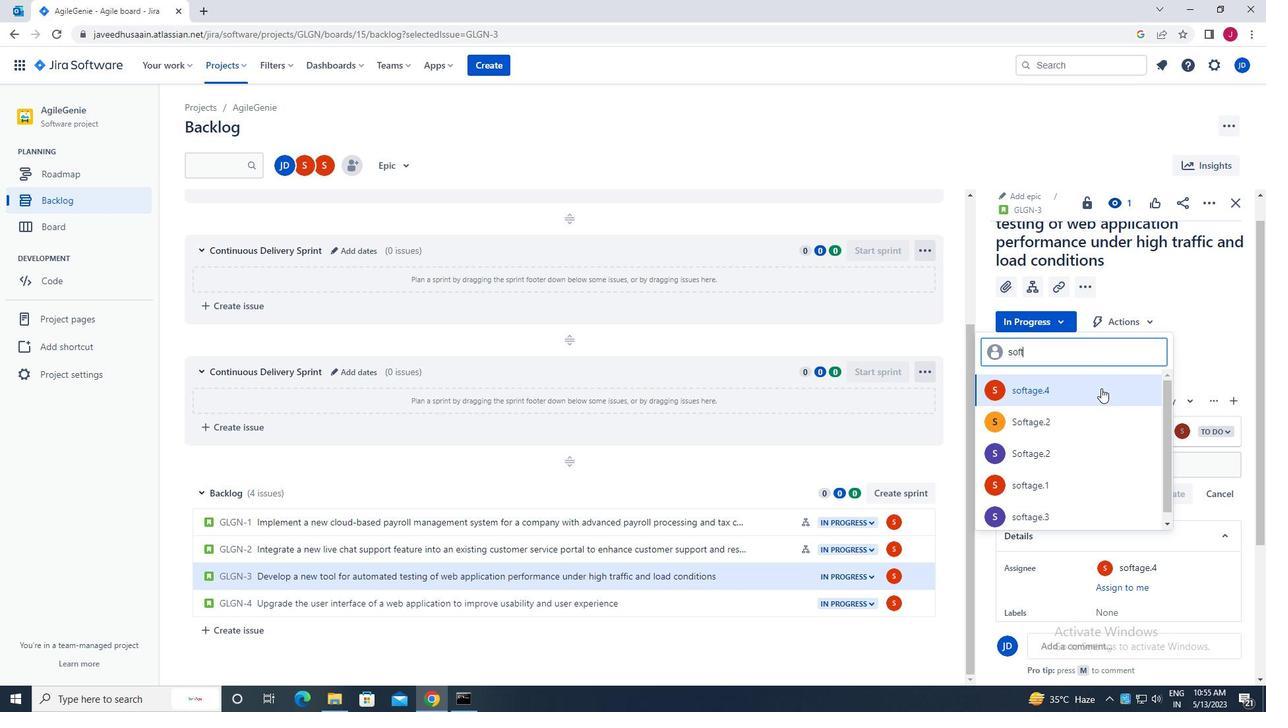 
Action: Mouse moved to (1232, 206)
Screenshot: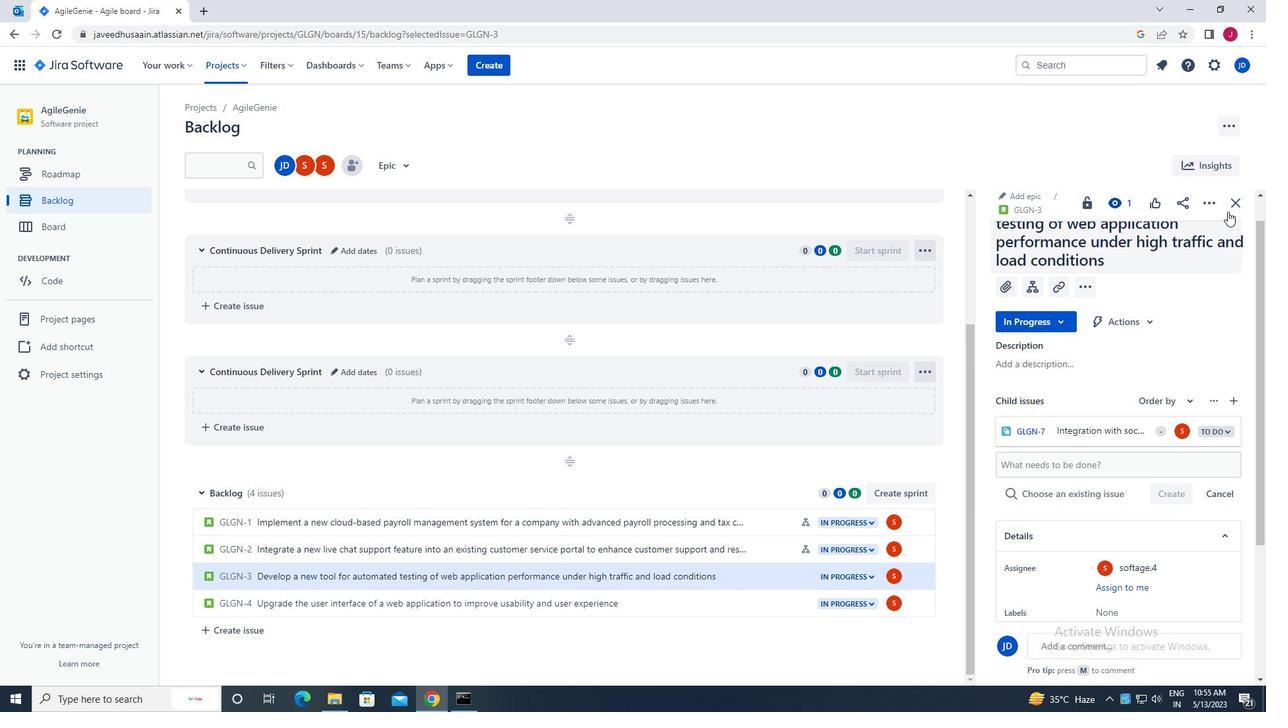 
Action: Mouse pressed left at (1232, 206)
Screenshot: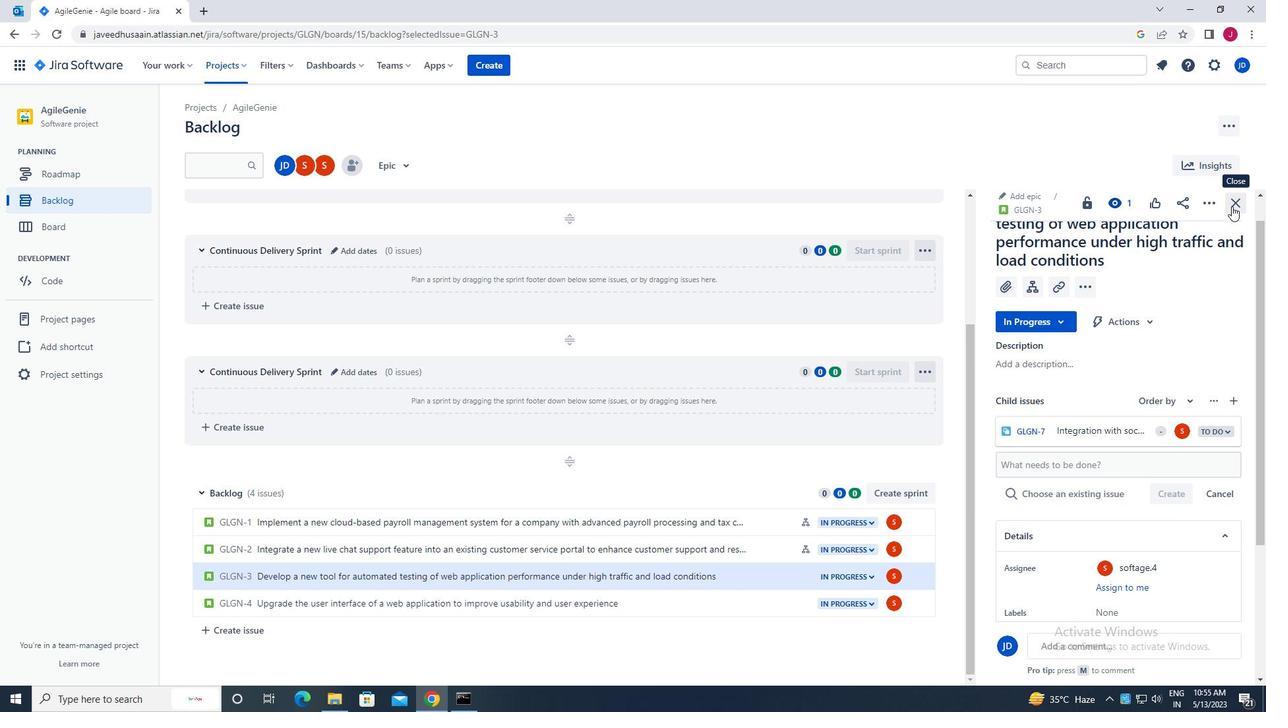 
Action: Mouse moved to (956, 610)
Screenshot: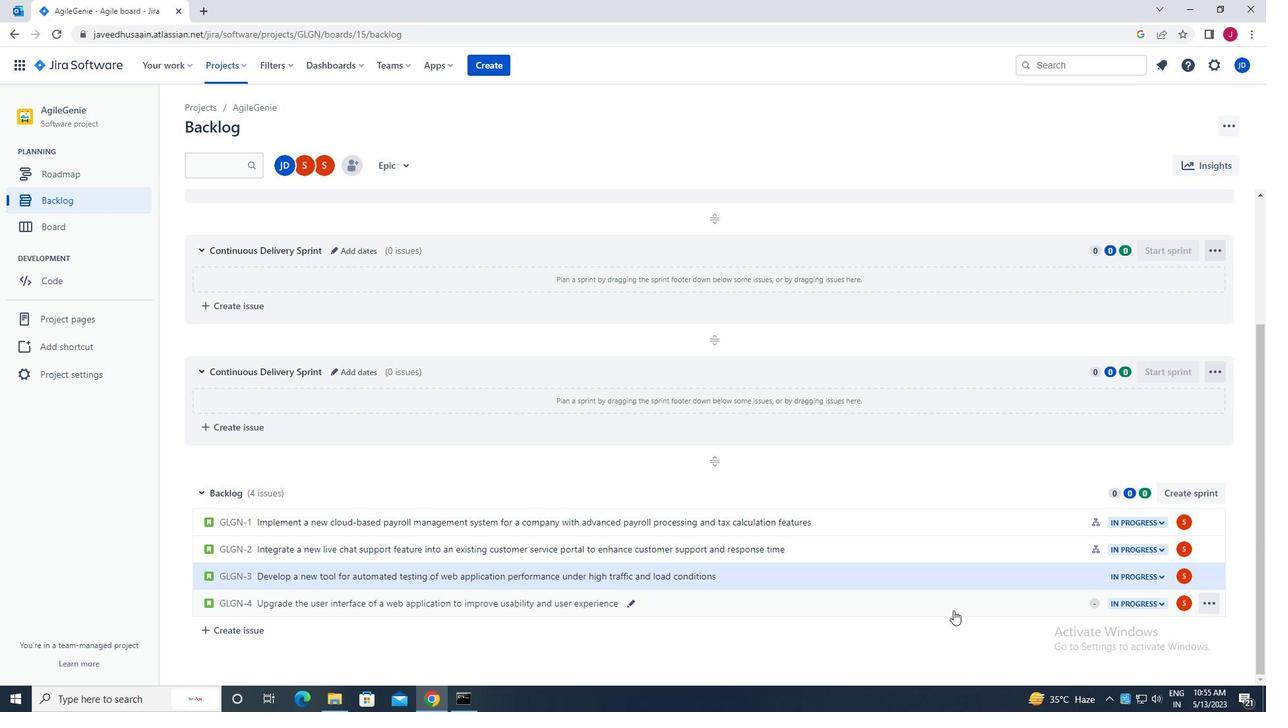 
Action: Mouse pressed left at (956, 610)
Screenshot: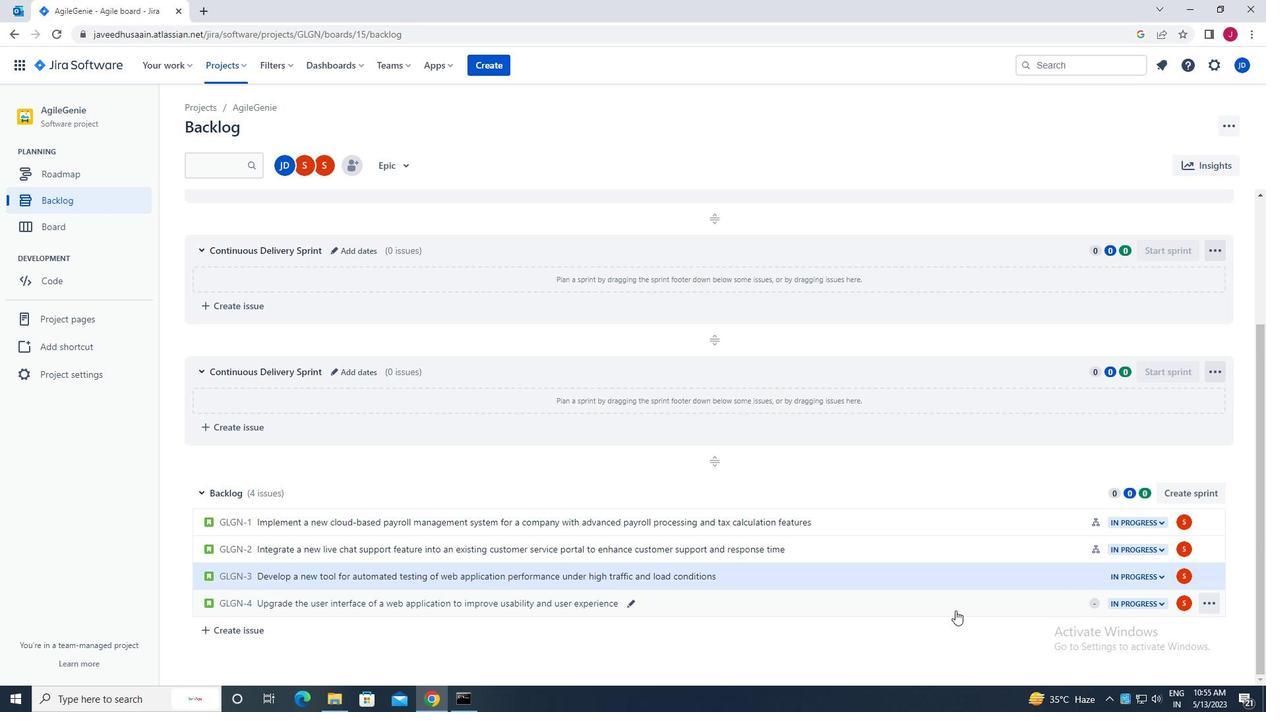 
Action: Mouse moved to (1035, 299)
Screenshot: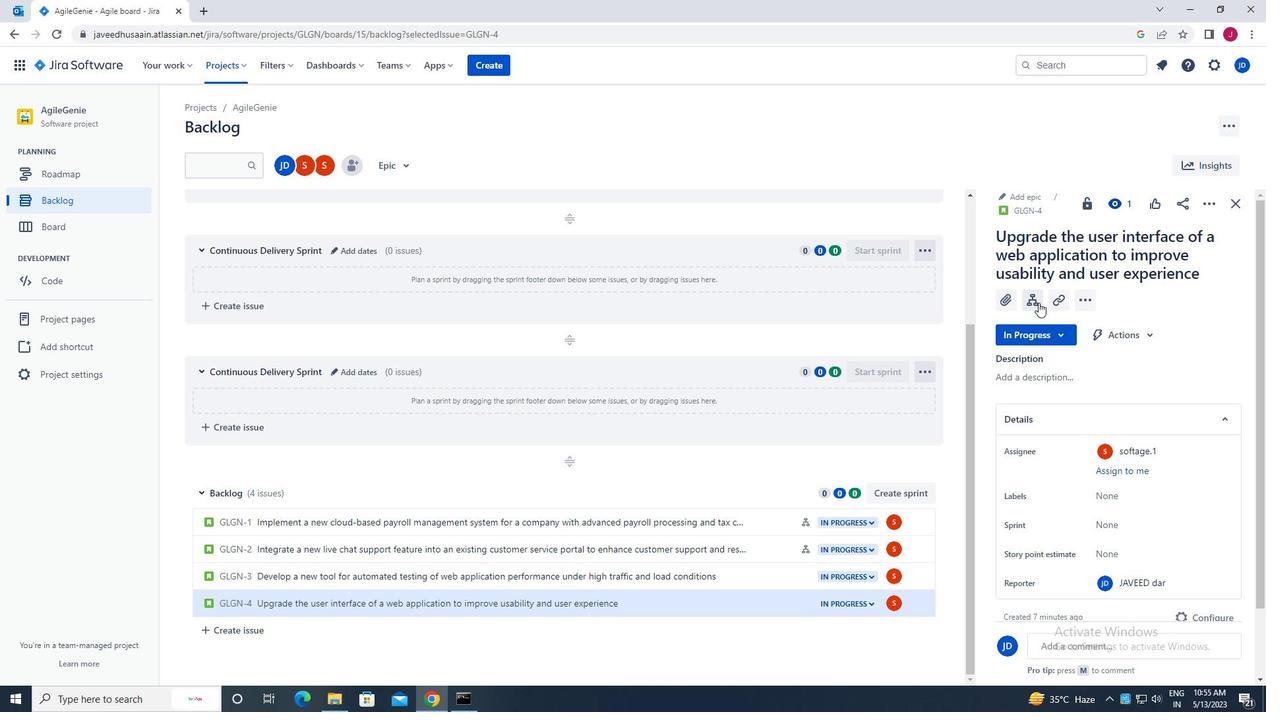 
Action: Mouse pressed left at (1035, 299)
Screenshot: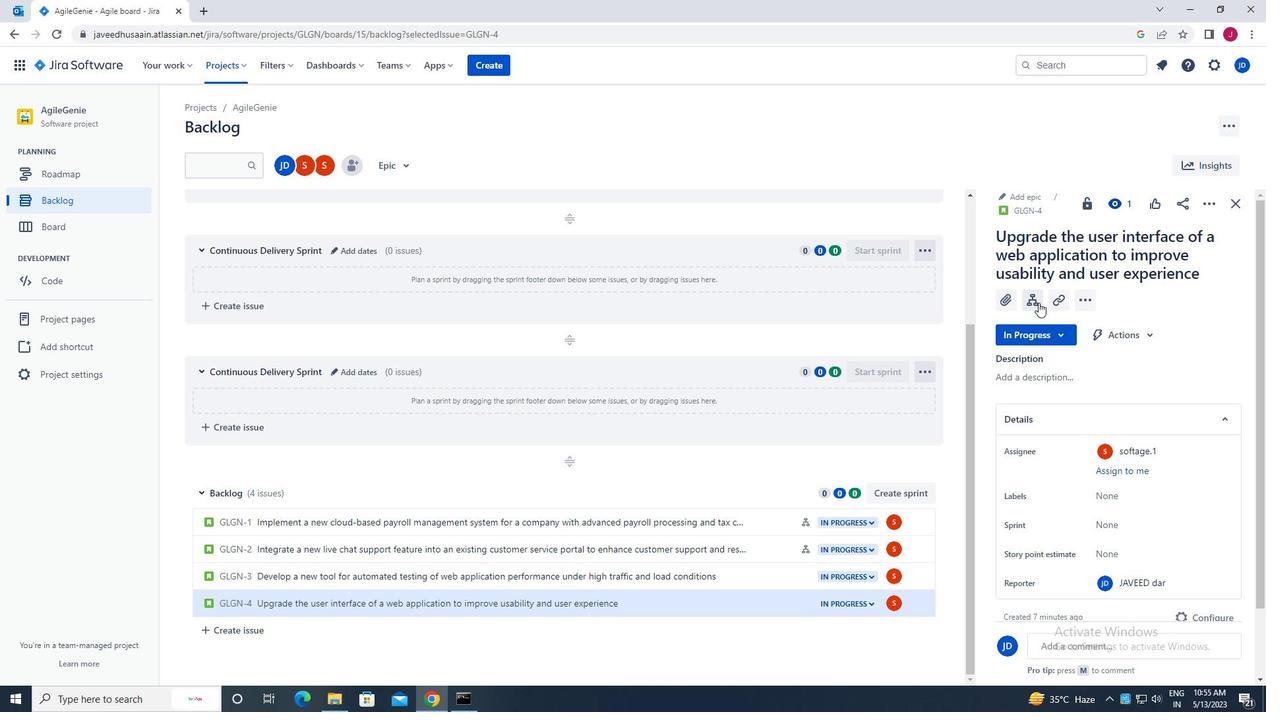
Action: Mouse moved to (1049, 424)
Screenshot: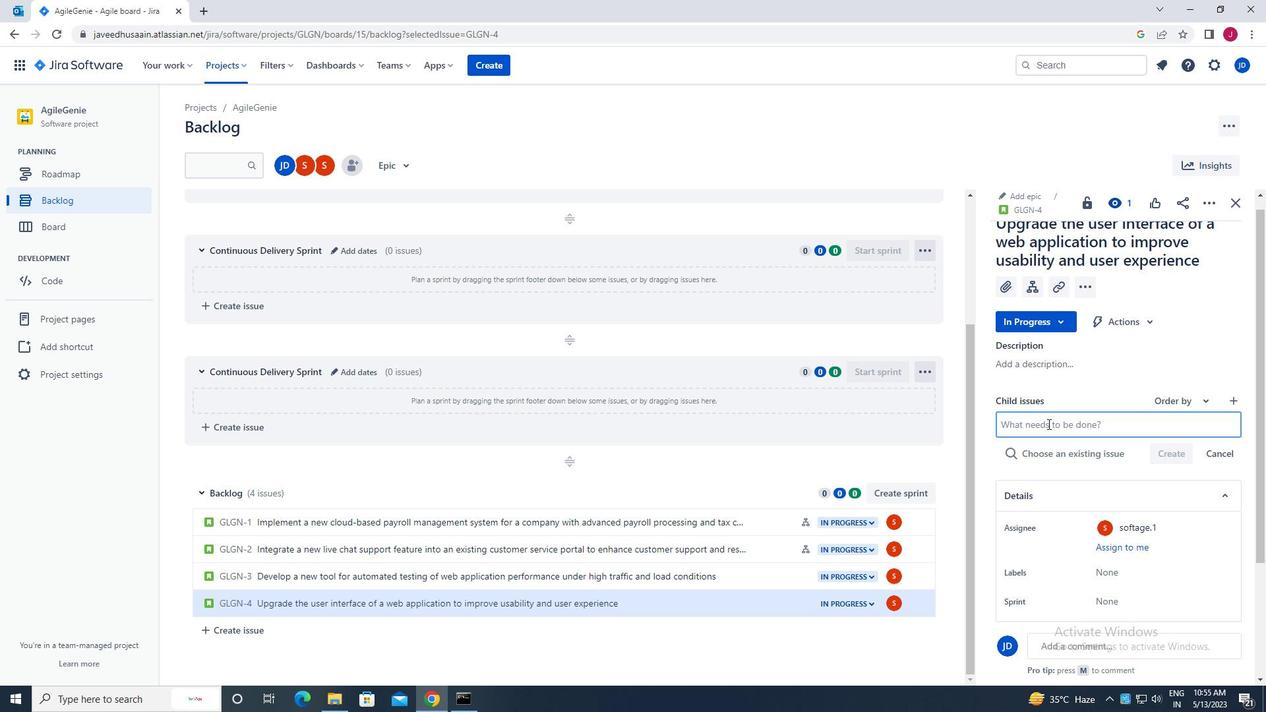 
Action: Mouse pressed left at (1049, 424)
Screenshot: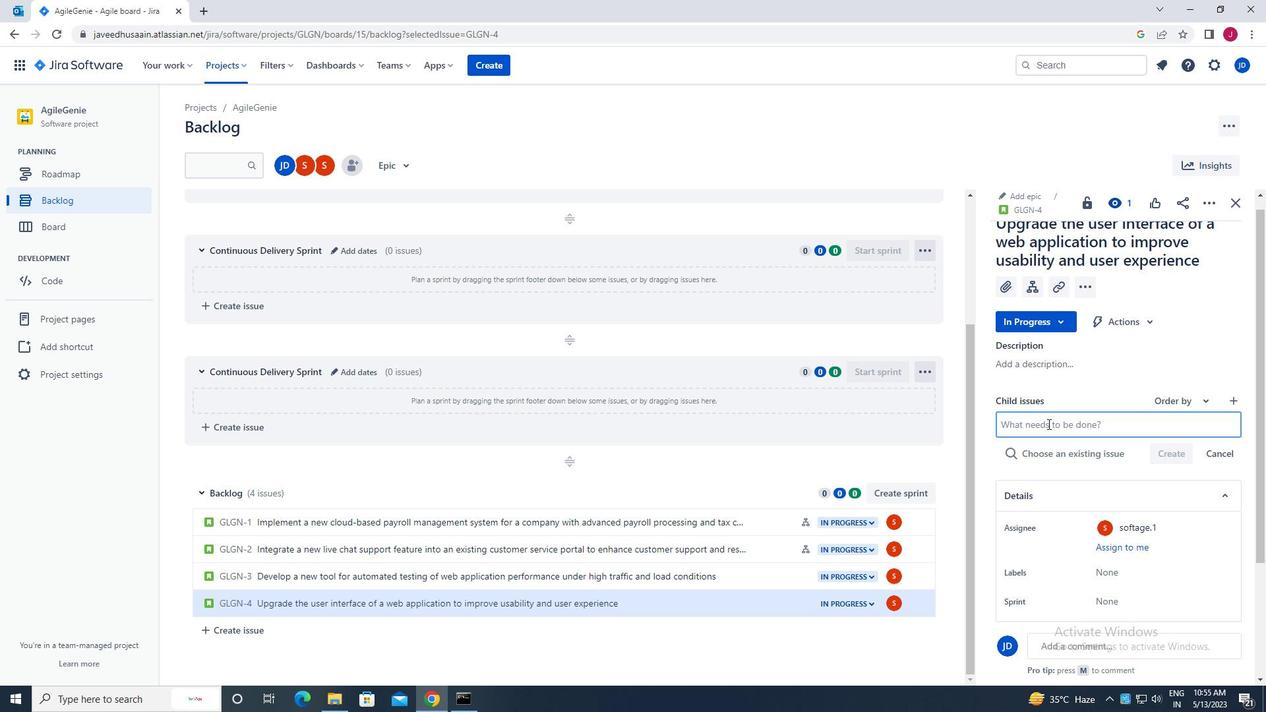 
Action: Mouse moved to (1050, 424)
Screenshot: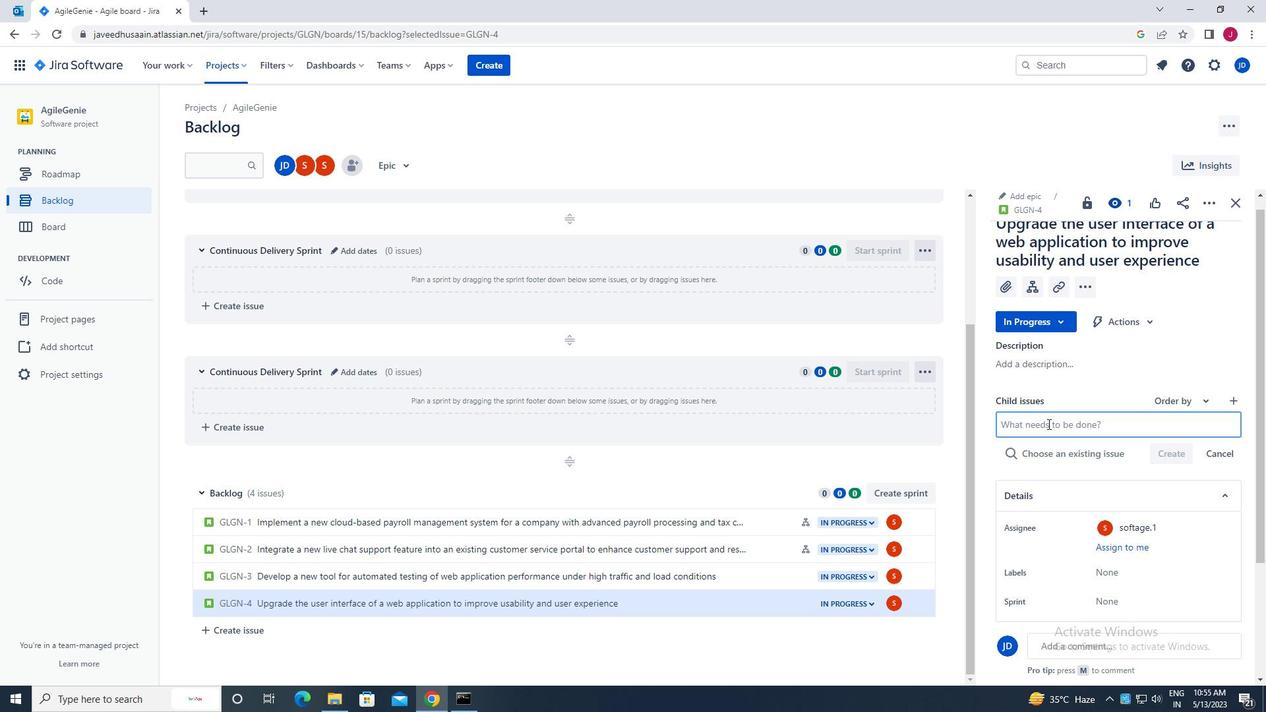 
Action: Key pressed <Key.caps_lock>b<Key.caps_lock>ig<Key.space>data<Key.space>model<Key.space>interpretabiliy<Key.backspace>ty<Key.space>and<Key.space>transparency<Key.space>optimization<Key.enter>
Screenshot: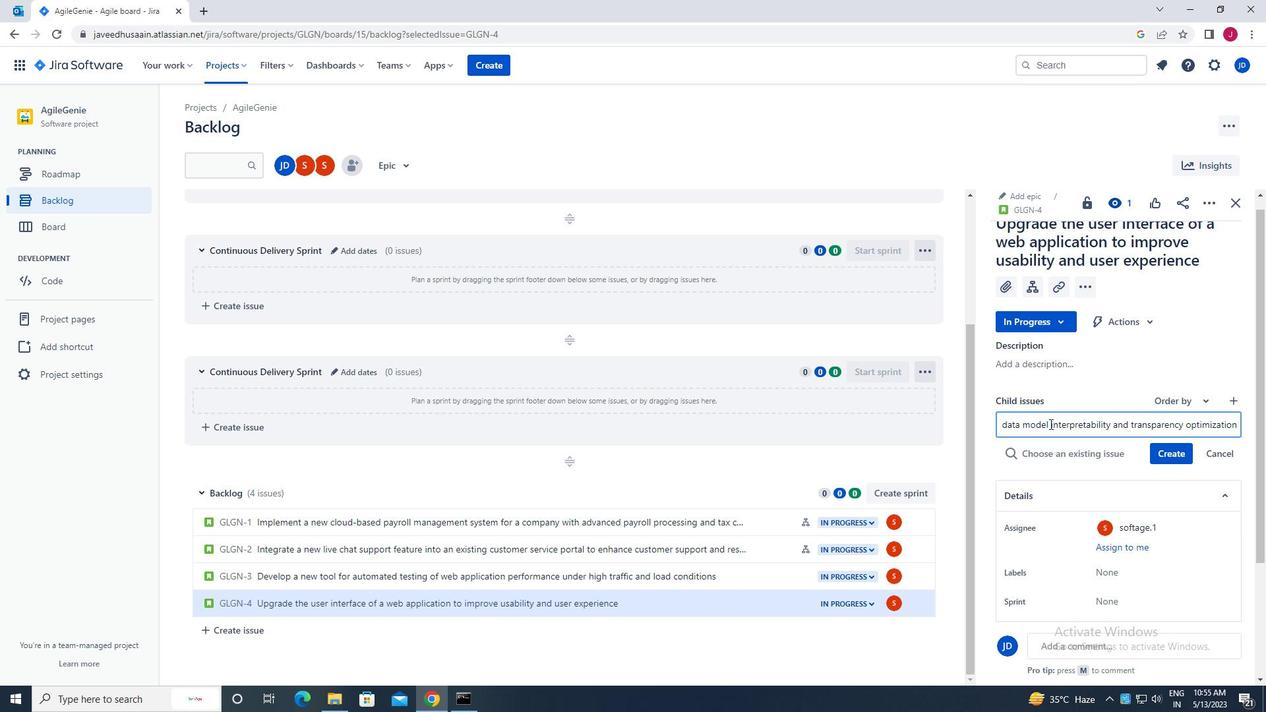 
Action: Mouse moved to (1184, 434)
Screenshot: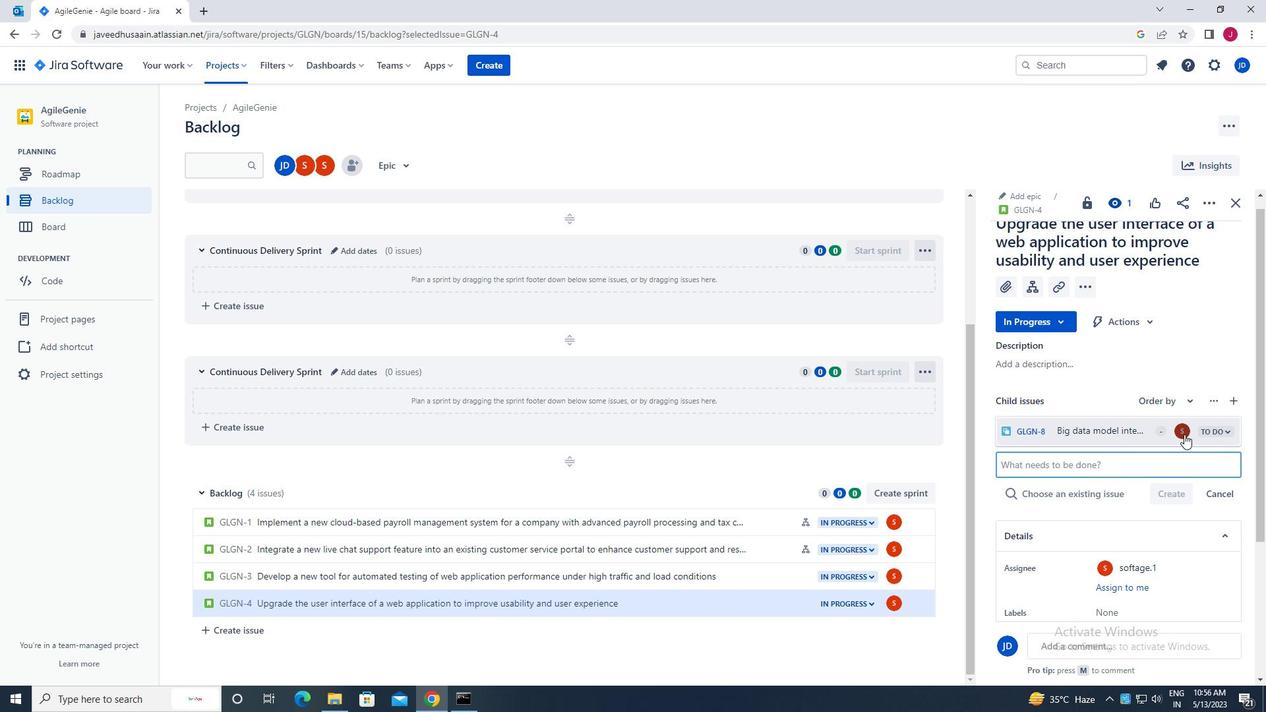 
Action: Mouse pressed left at (1184, 434)
Screenshot: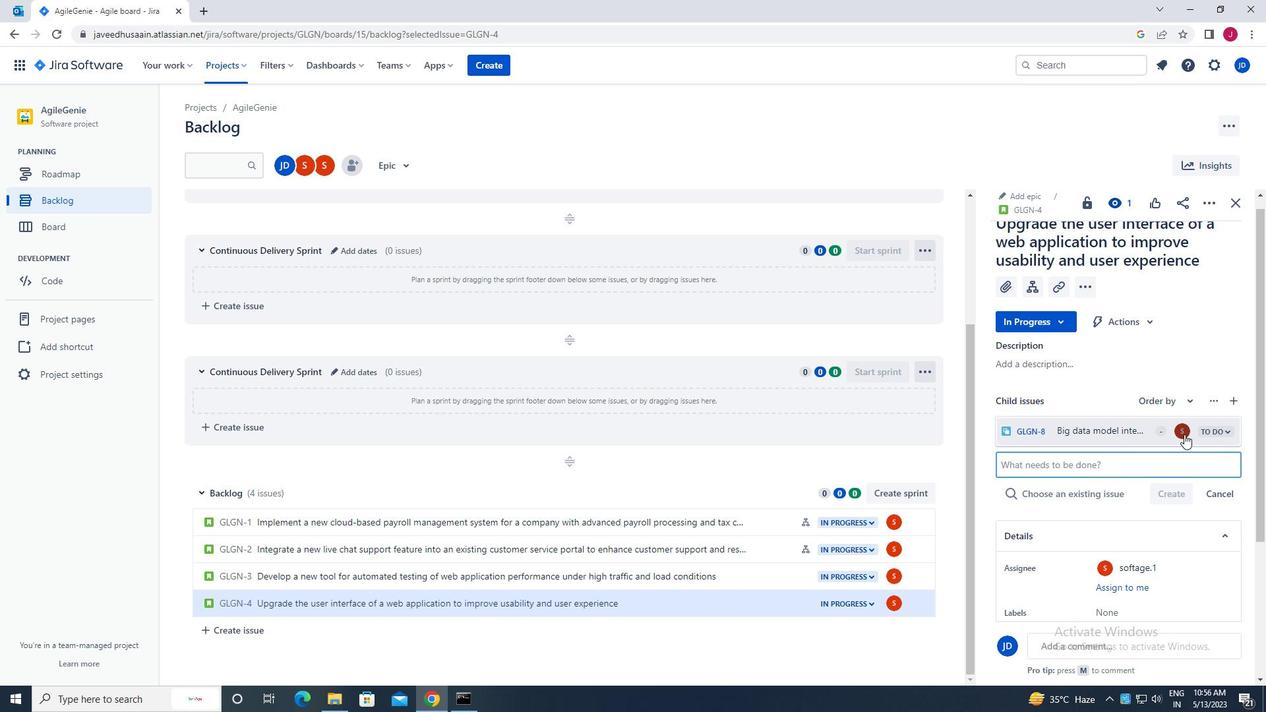 
Action: Mouse moved to (1062, 395)
Screenshot: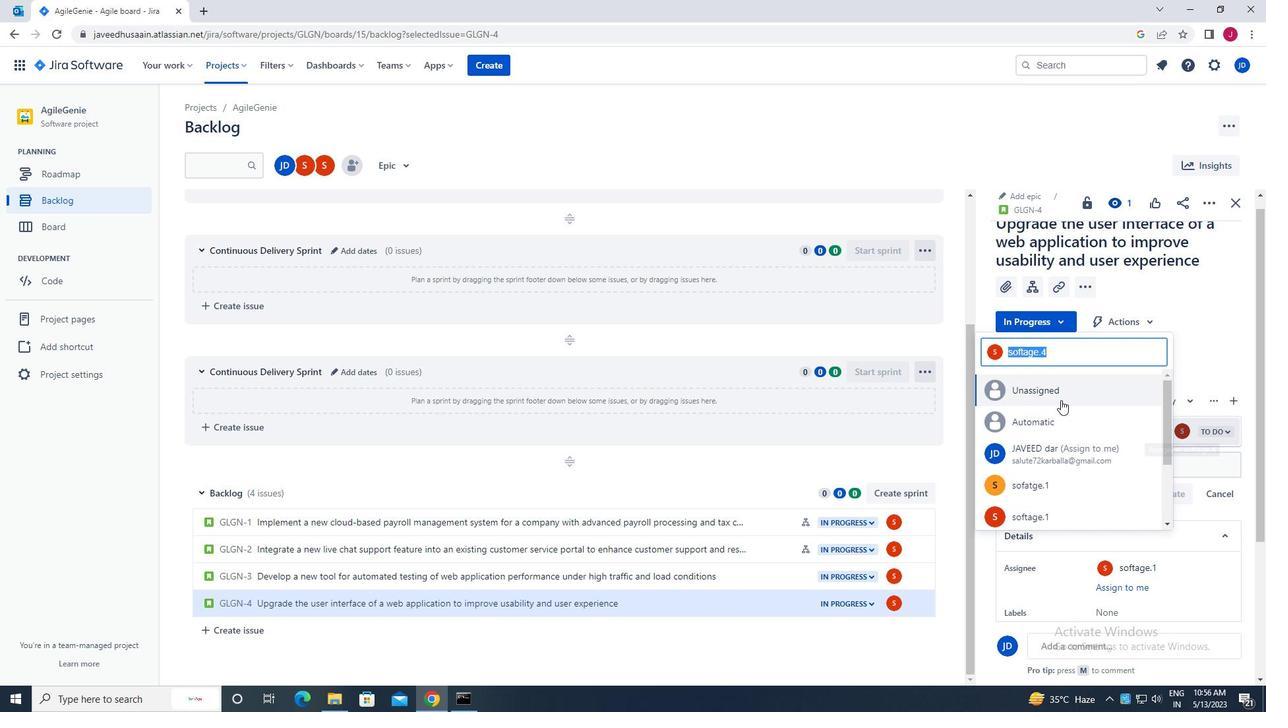 
Action: Key pressed soft
Screenshot: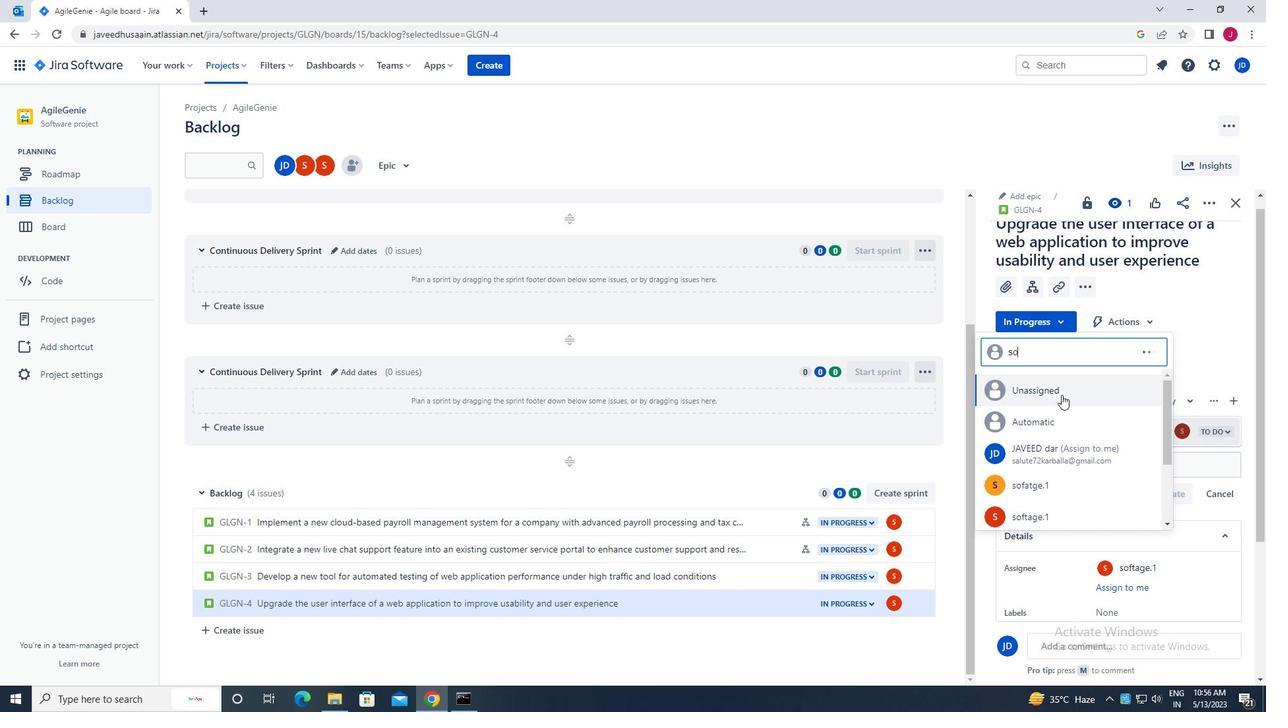 
Action: Mouse moved to (1049, 488)
Screenshot: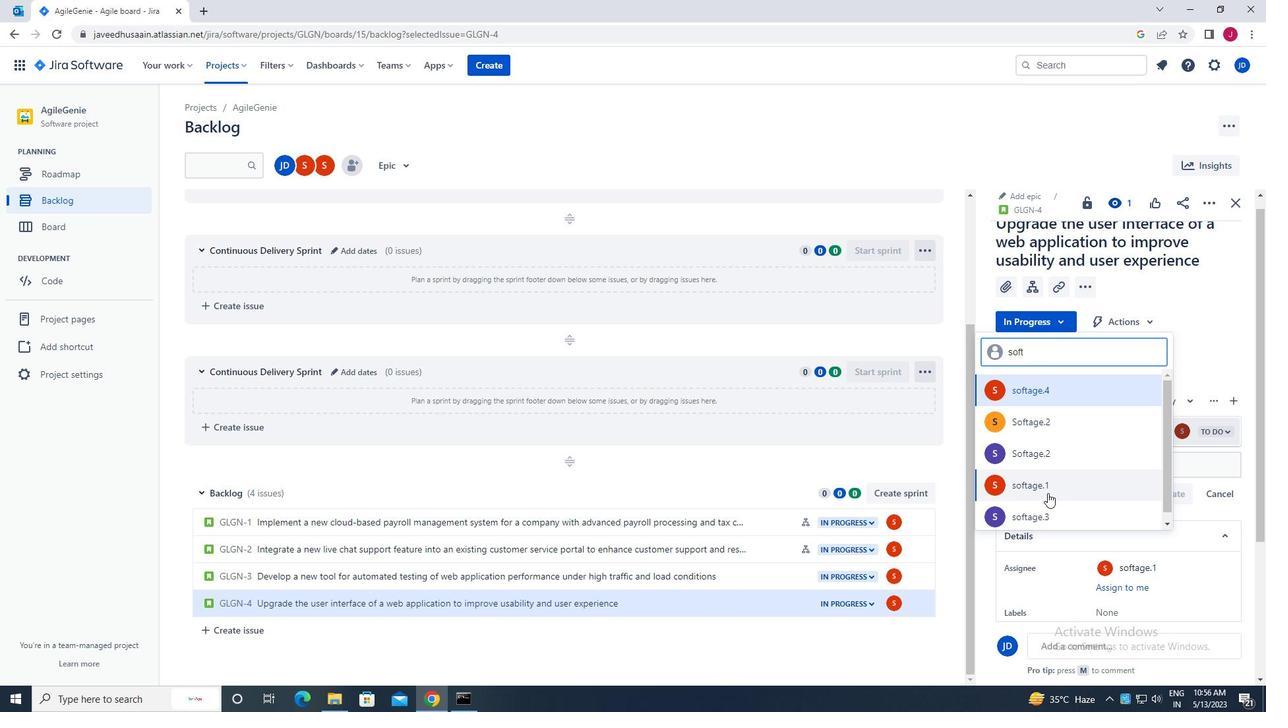 
Action: Mouse pressed left at (1049, 488)
Screenshot: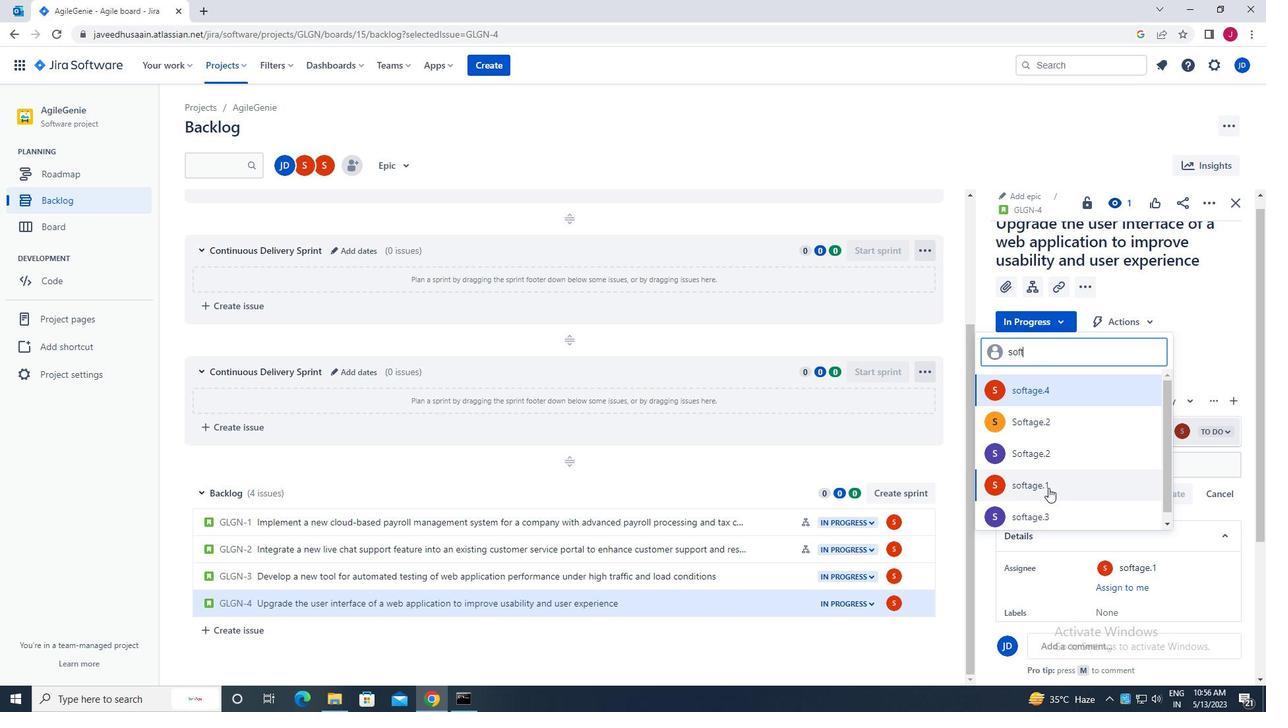 
Action: Mouse moved to (1237, 205)
Screenshot: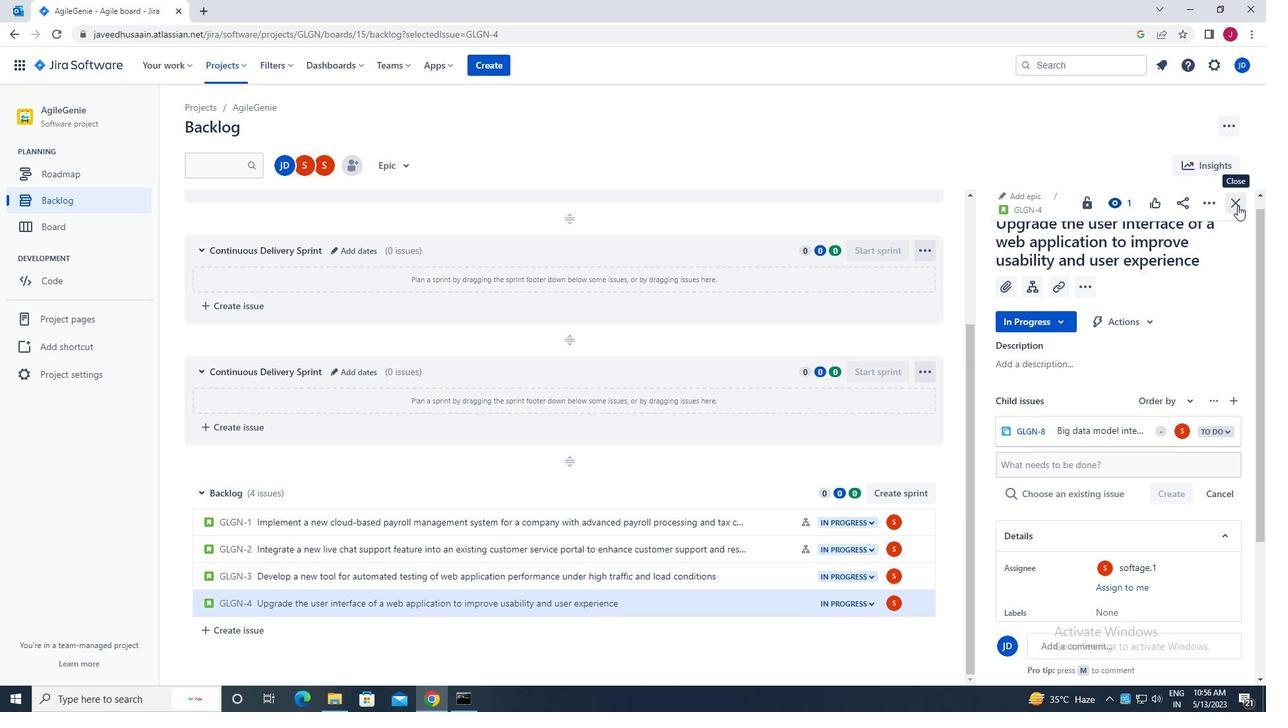 
Action: Mouse pressed left at (1237, 205)
Screenshot: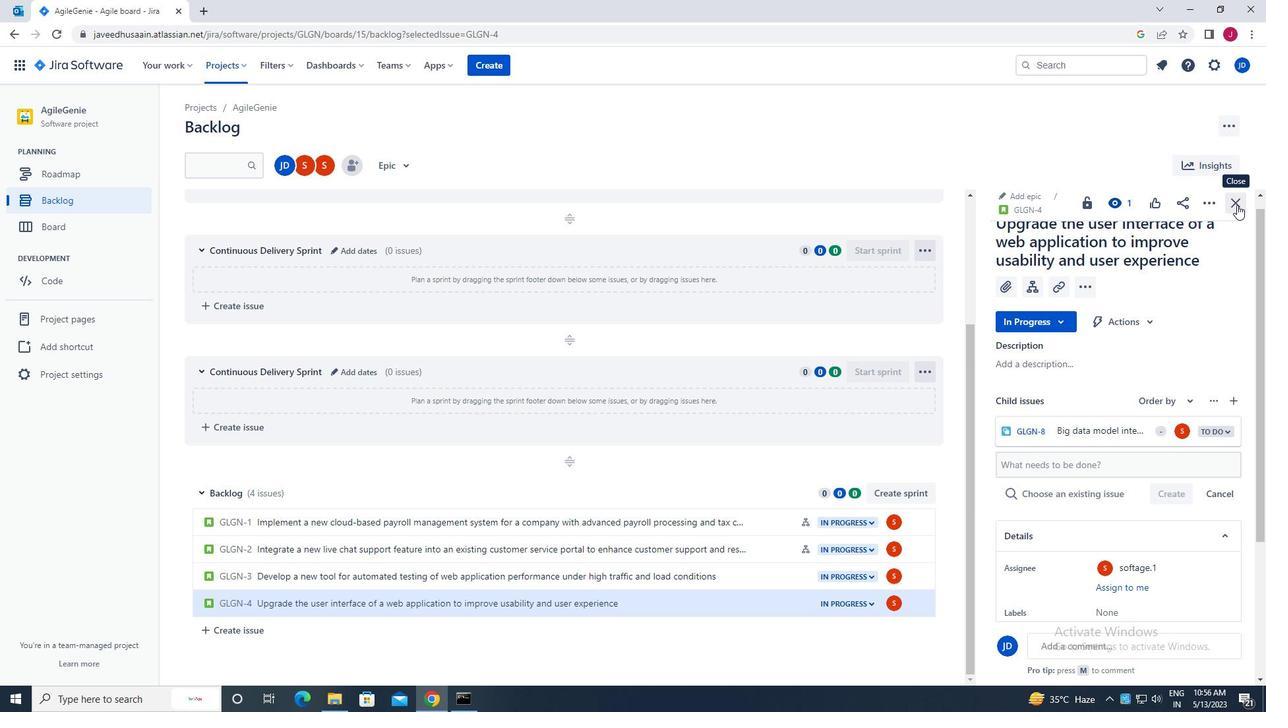 
Action: Mouse moved to (1201, 222)
Screenshot: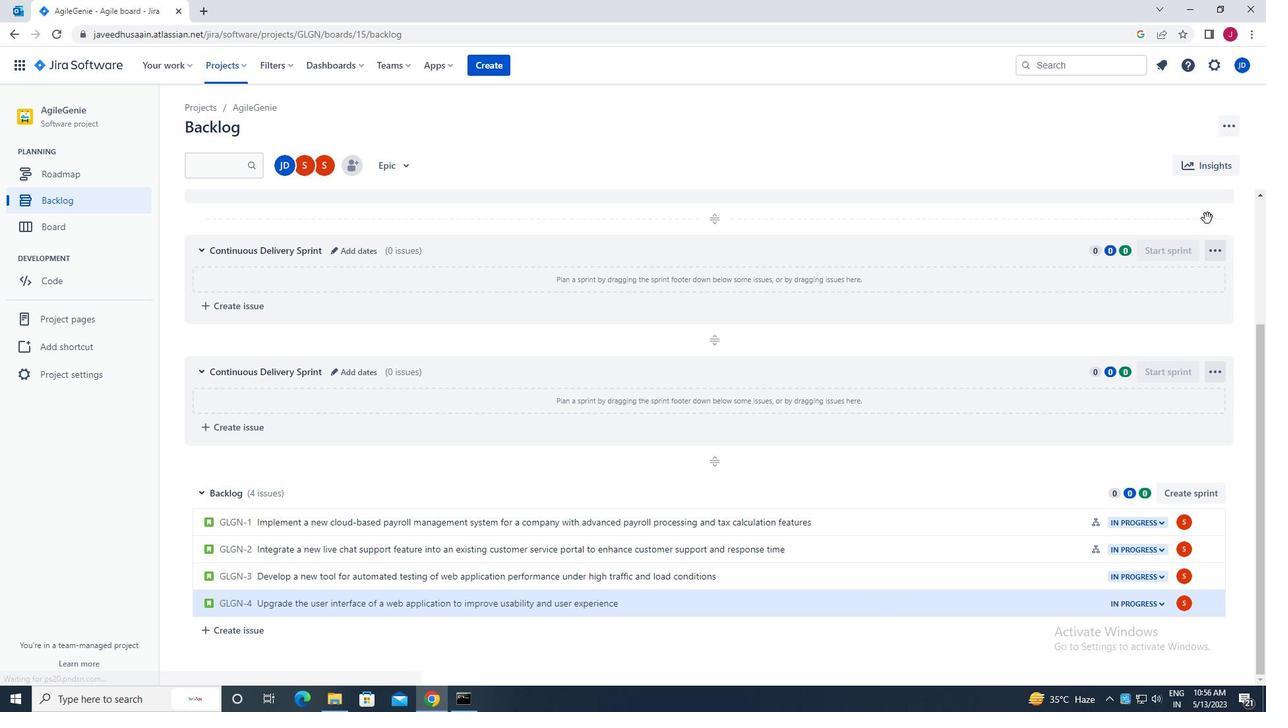 
